 Task: Plan a multi-city trip from Chicago to Miami to San Diego, departing on December 16 and returning on December 23.
Action: Mouse moved to (360, 320)
Screenshot: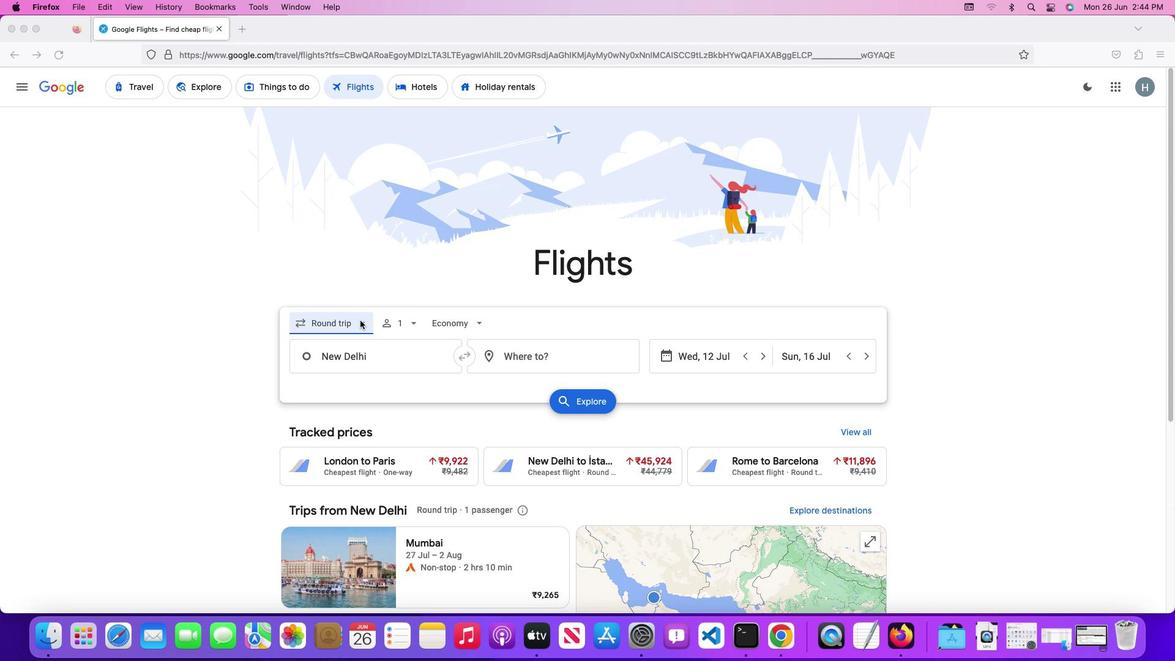 
Action: Mouse pressed left at (360, 320)
Screenshot: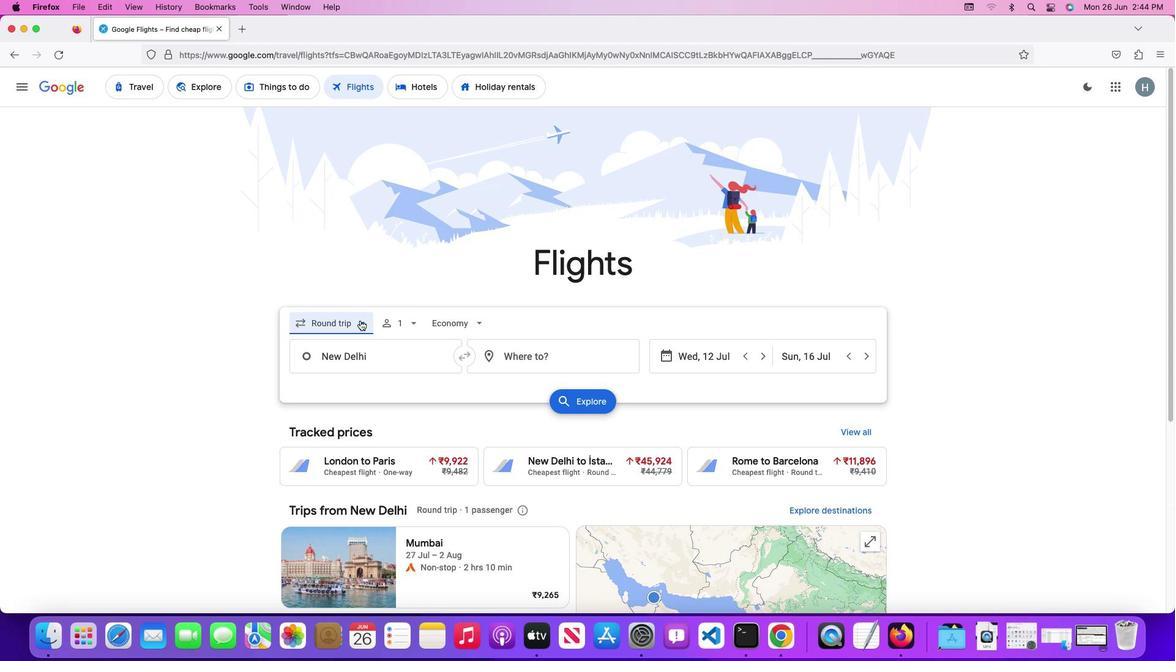 
Action: Mouse pressed left at (360, 320)
Screenshot: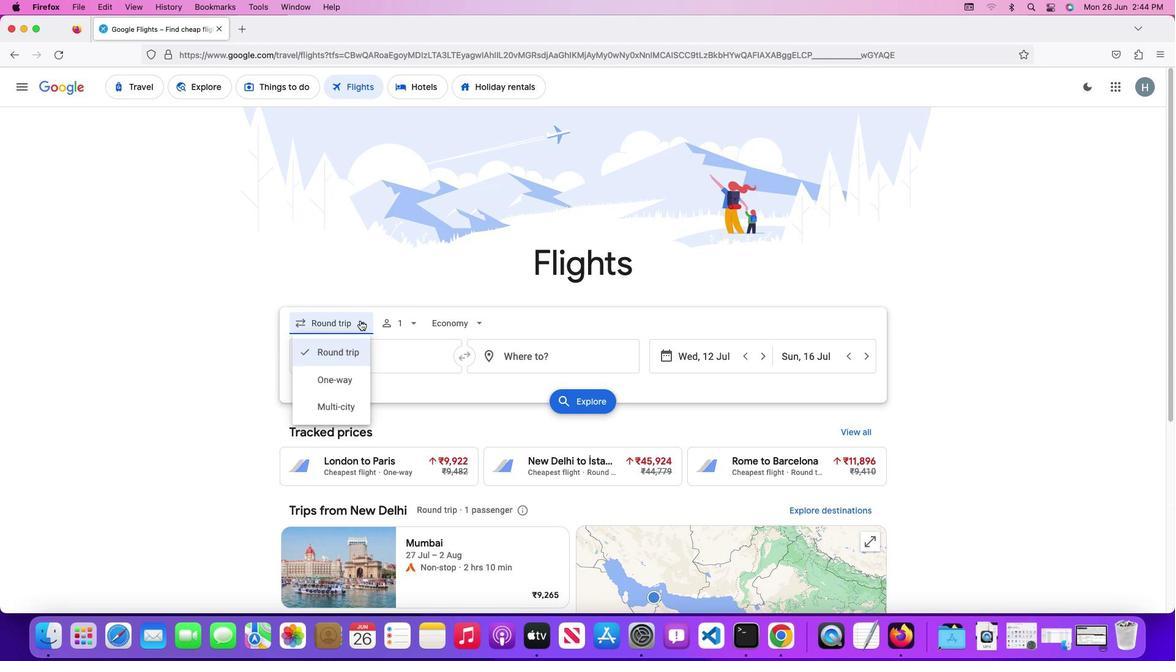 
Action: Mouse moved to (352, 413)
Screenshot: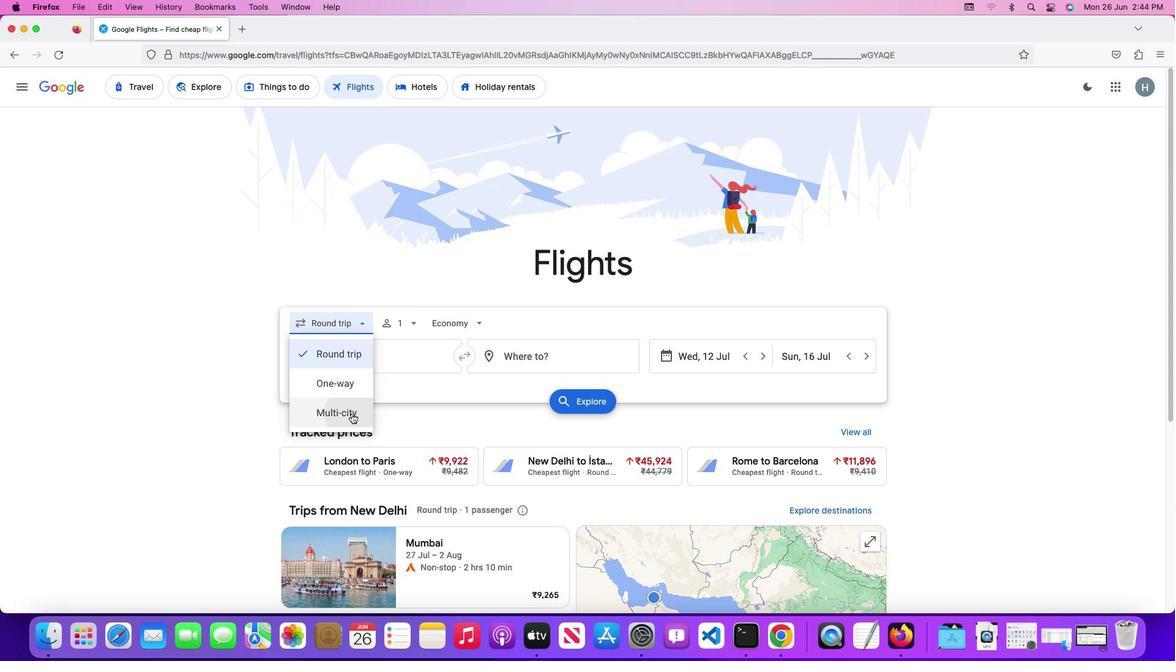 
Action: Mouse pressed left at (352, 413)
Screenshot: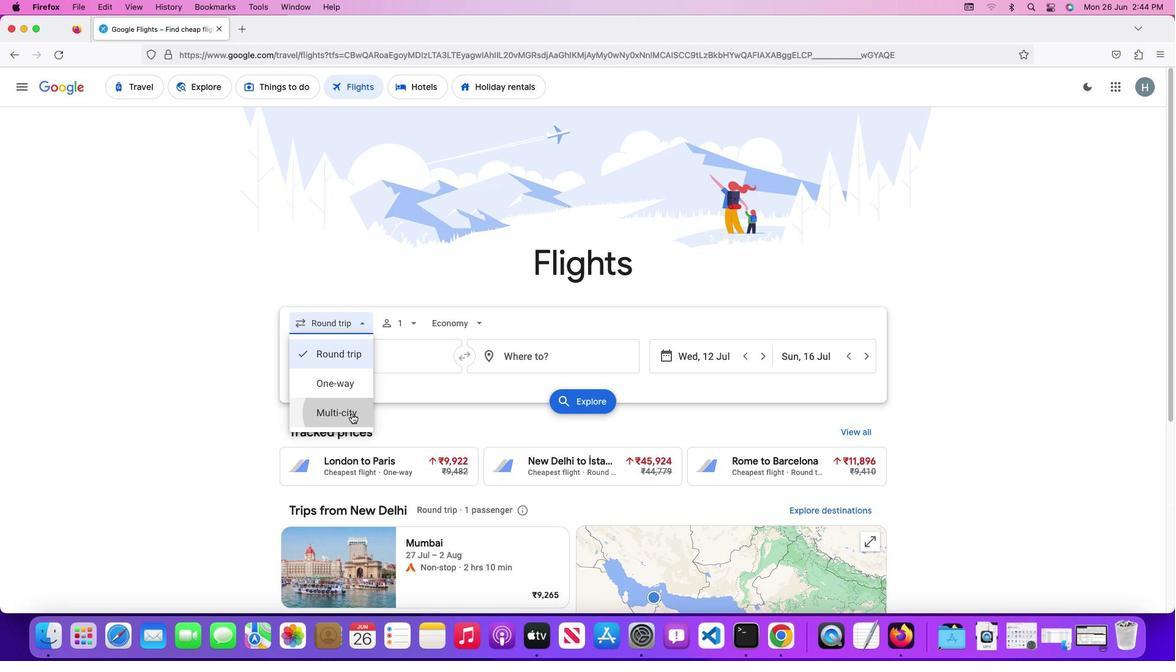 
Action: Mouse moved to (408, 326)
Screenshot: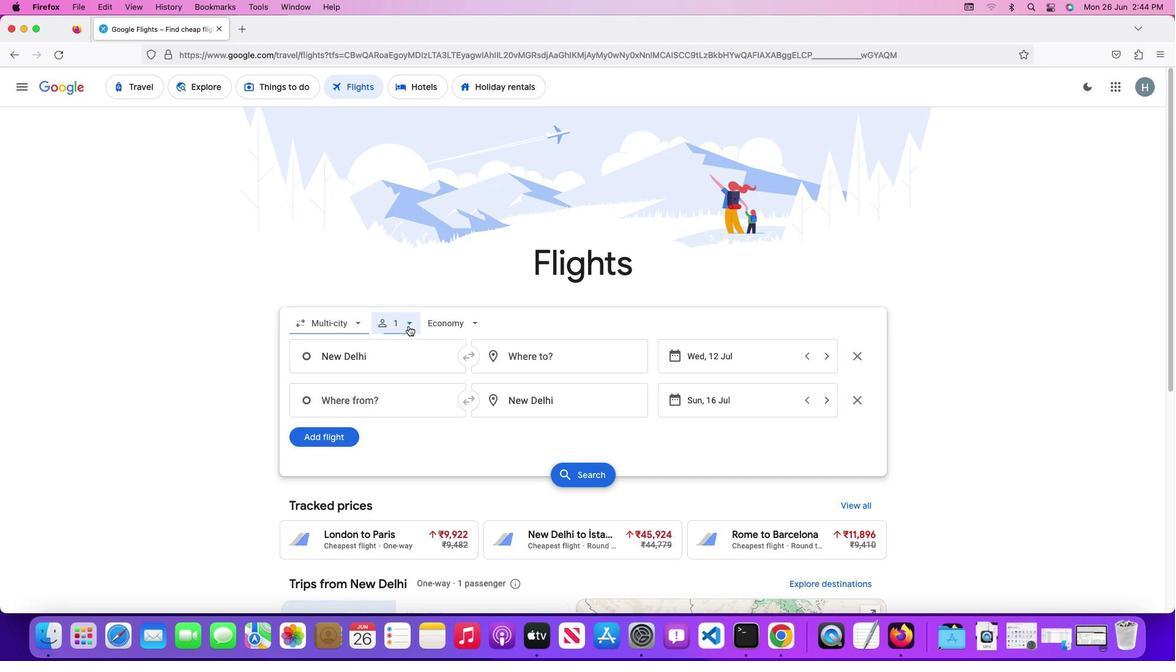 
Action: Mouse pressed left at (408, 326)
Screenshot: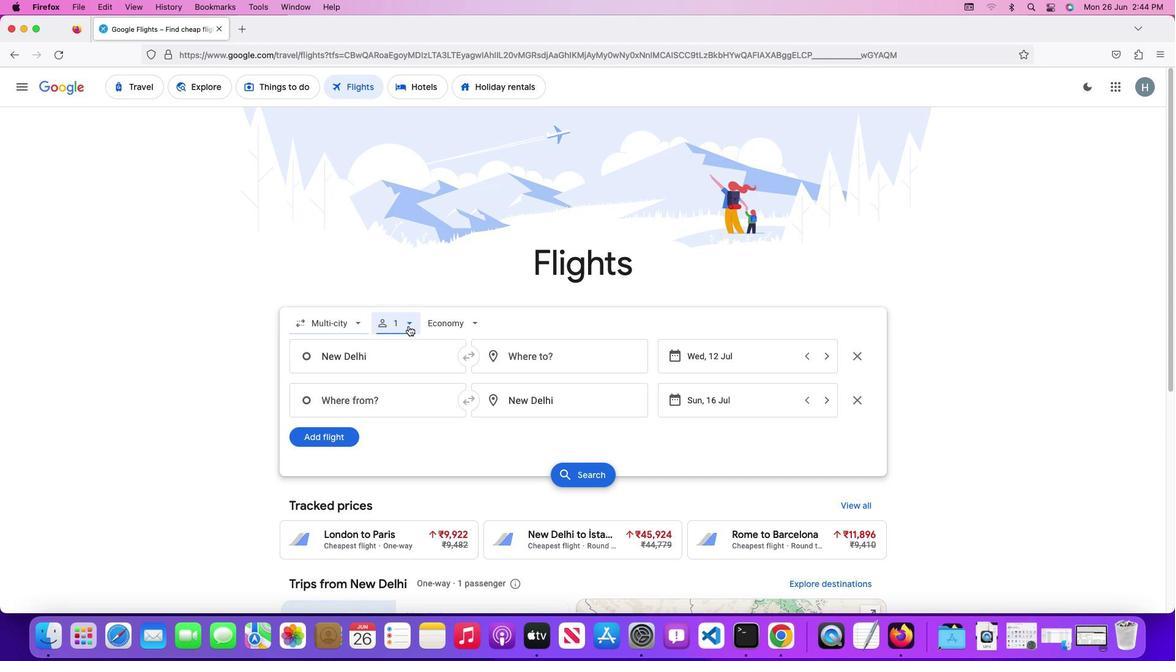 
Action: Mouse moved to (482, 357)
Screenshot: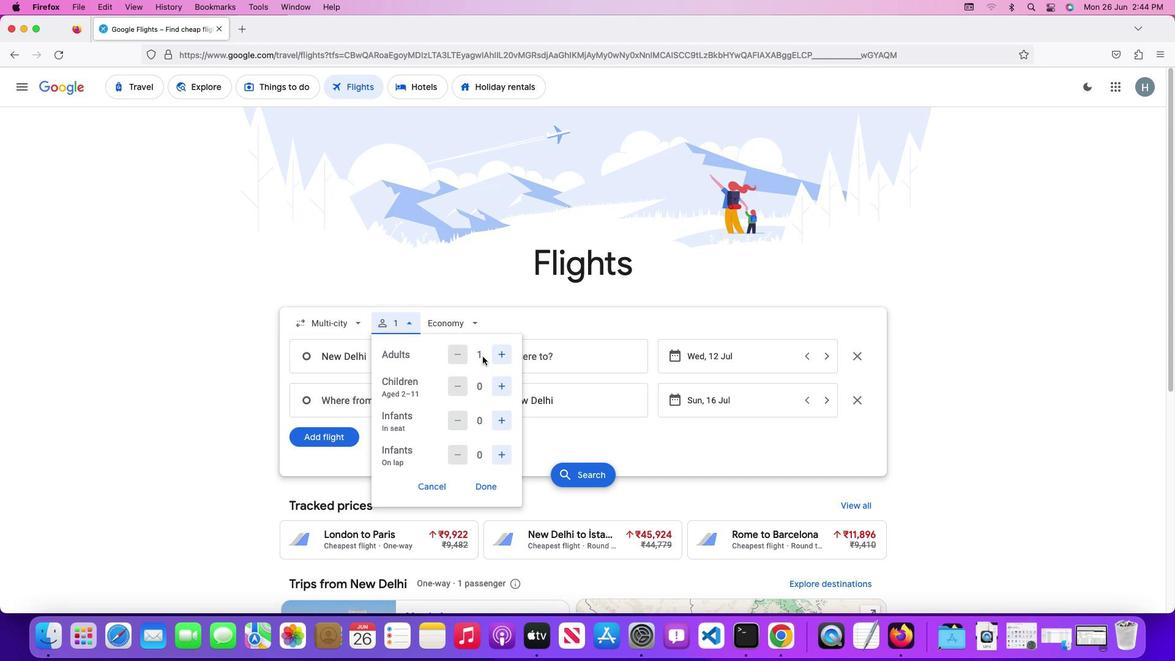 
Action: Mouse pressed left at (482, 357)
Screenshot: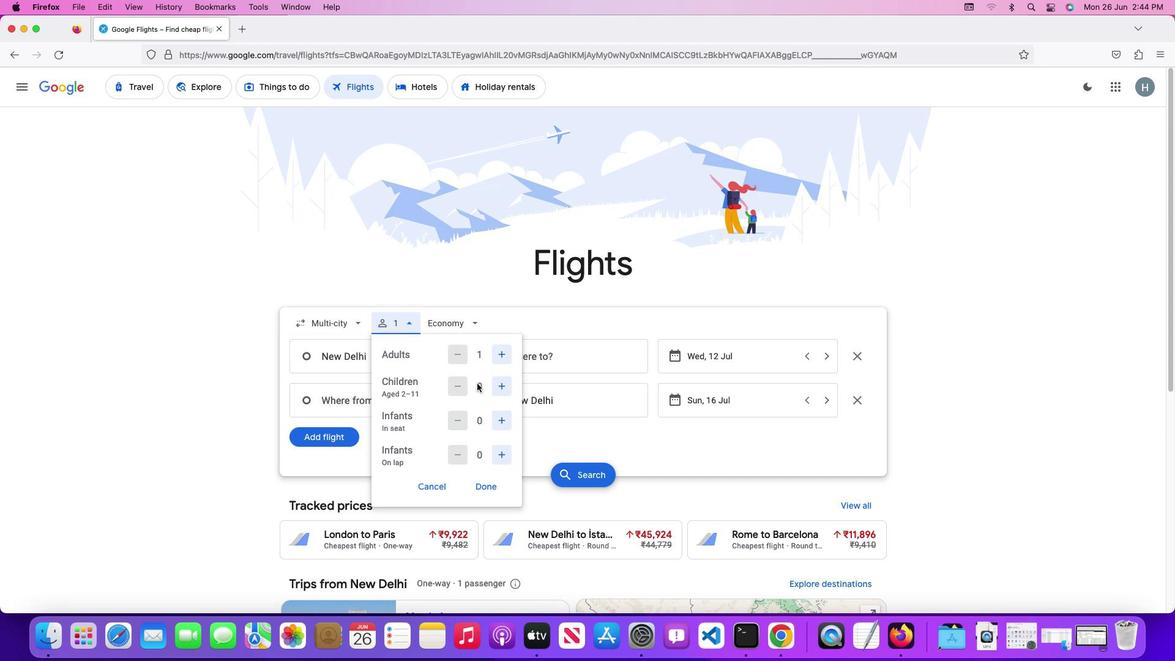 
Action: Mouse moved to (490, 489)
Screenshot: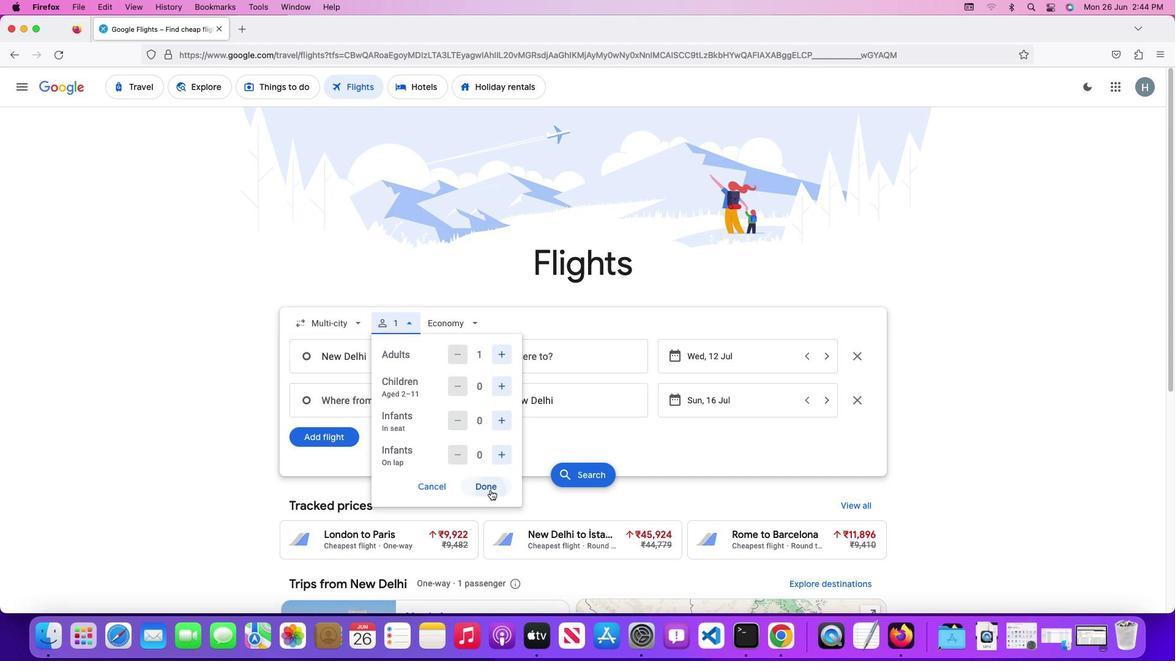
Action: Mouse pressed left at (490, 489)
Screenshot: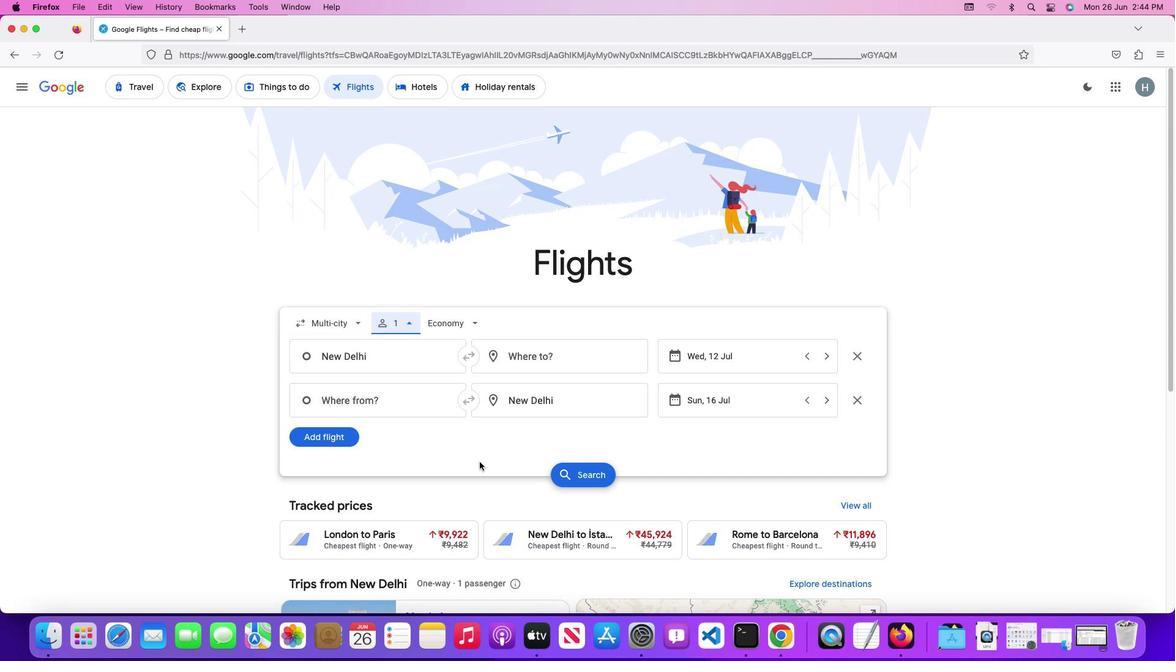 
Action: Mouse moved to (461, 323)
Screenshot: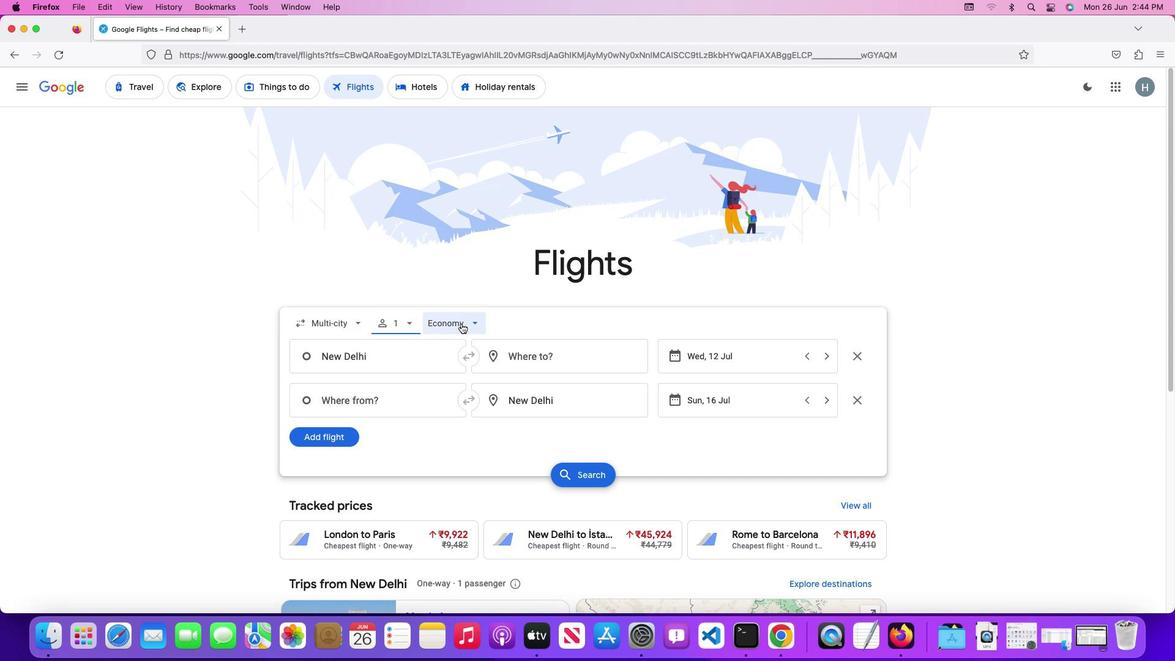 
Action: Mouse pressed left at (461, 323)
Screenshot: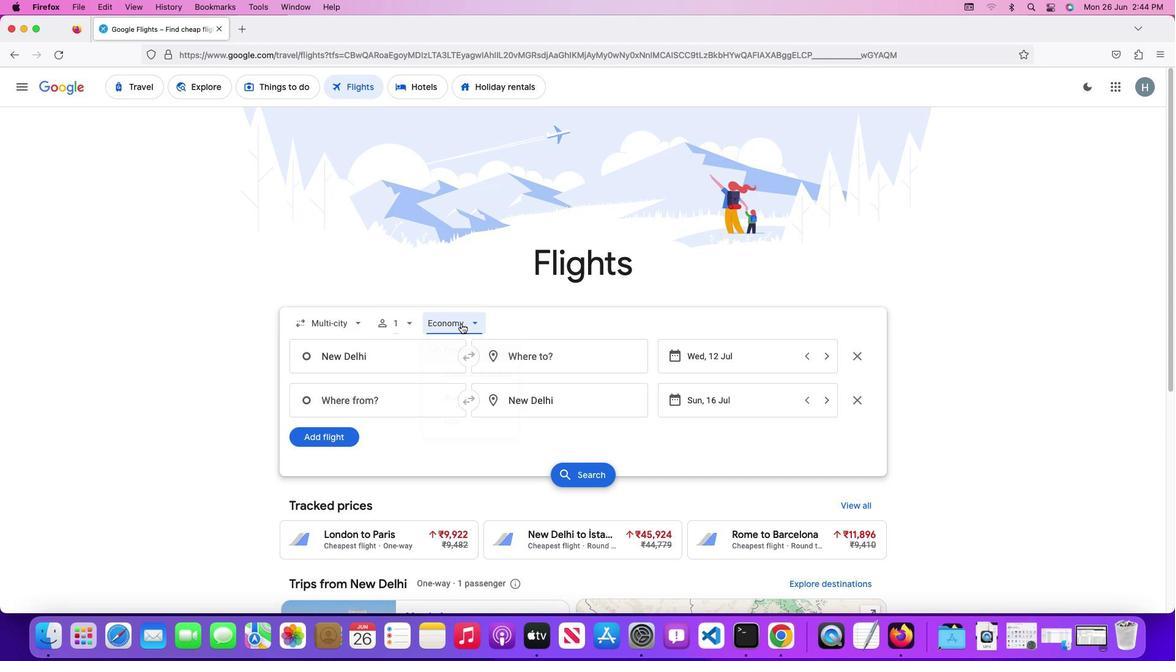 
Action: Mouse moved to (462, 440)
Screenshot: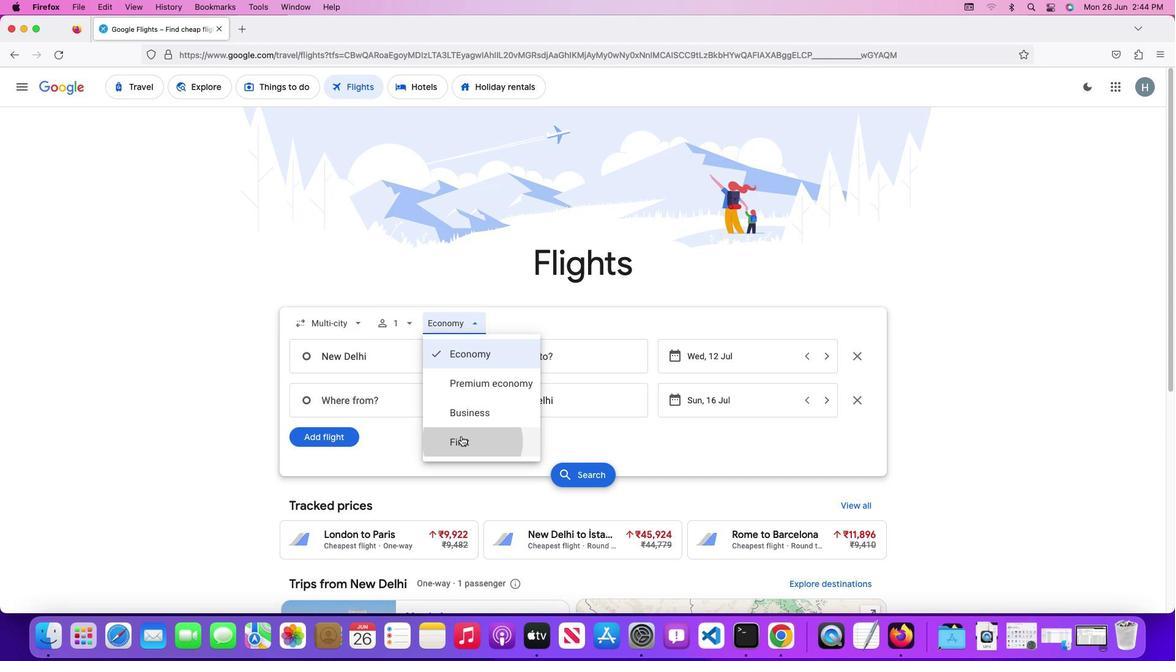 
Action: Mouse pressed left at (462, 440)
Screenshot: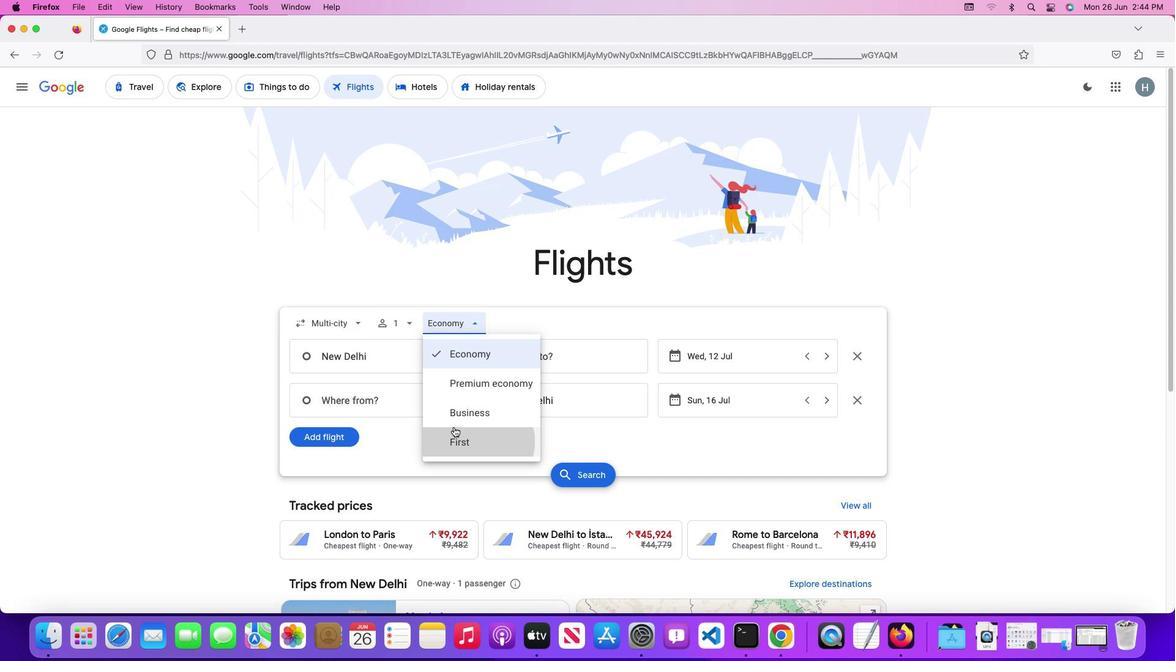 
Action: Mouse moved to (399, 360)
Screenshot: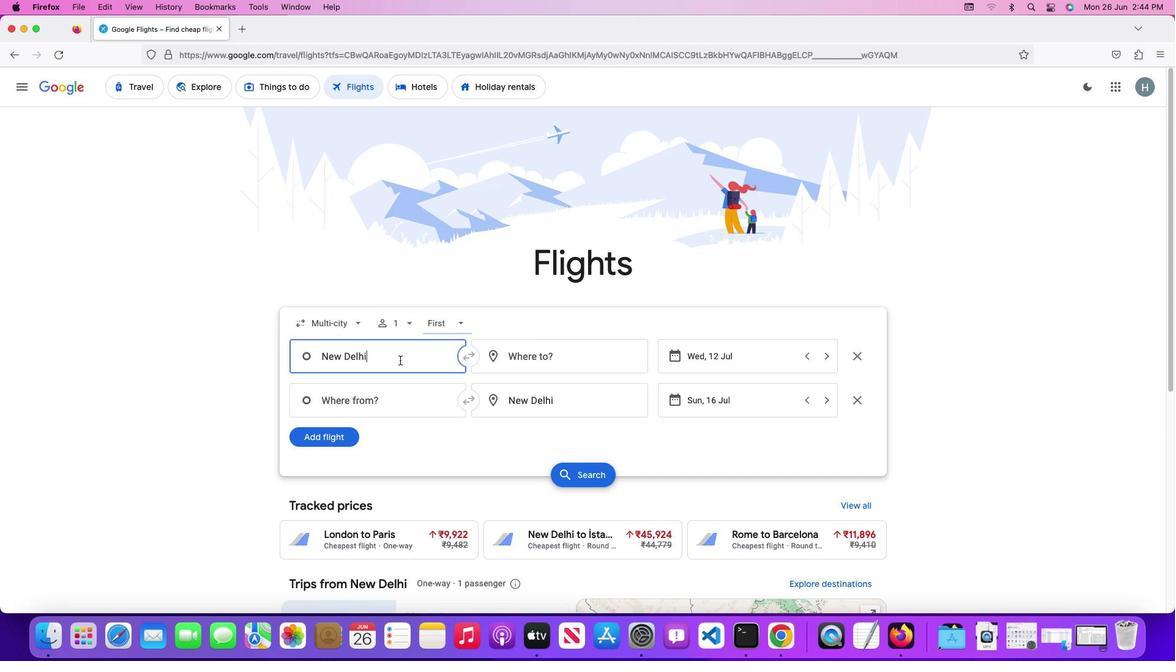 
Action: Mouse pressed left at (399, 360)
Screenshot: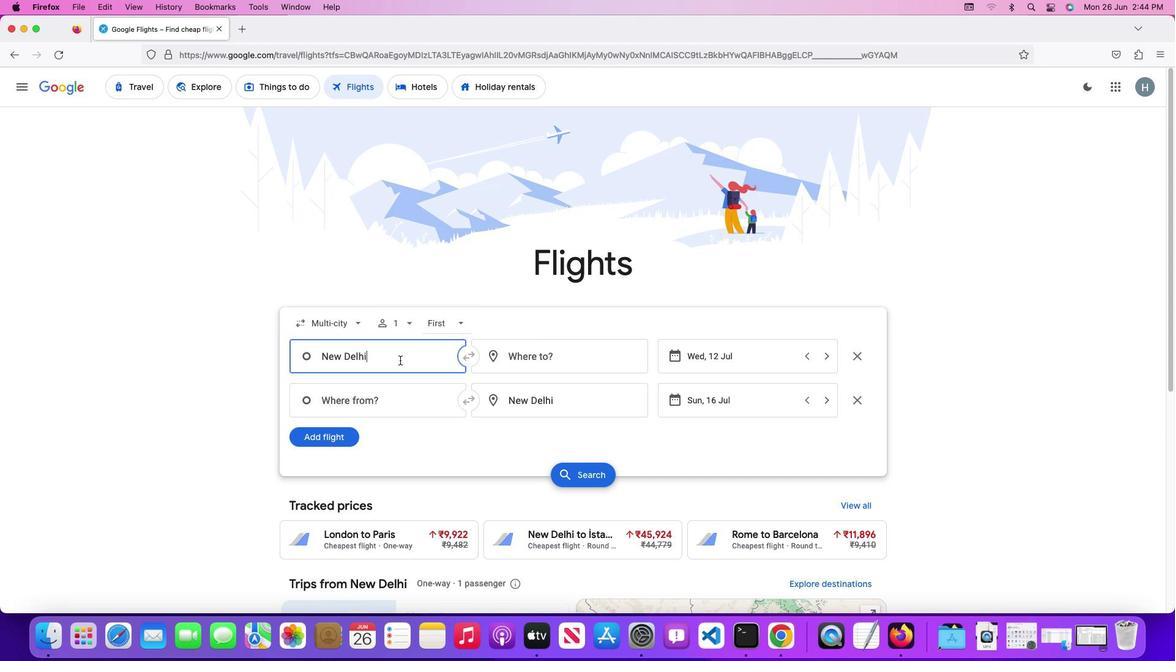 
Action: Key pressed Key.shift'C''h''i''c''a''g''o'
Screenshot: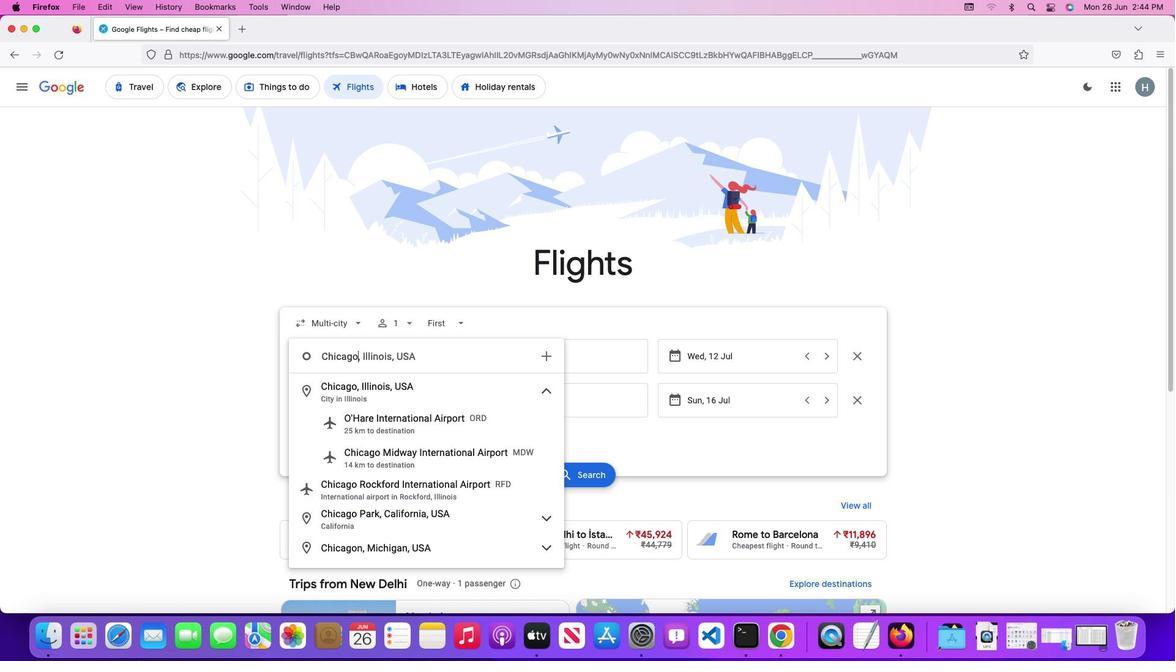 
Action: Mouse moved to (424, 386)
Screenshot: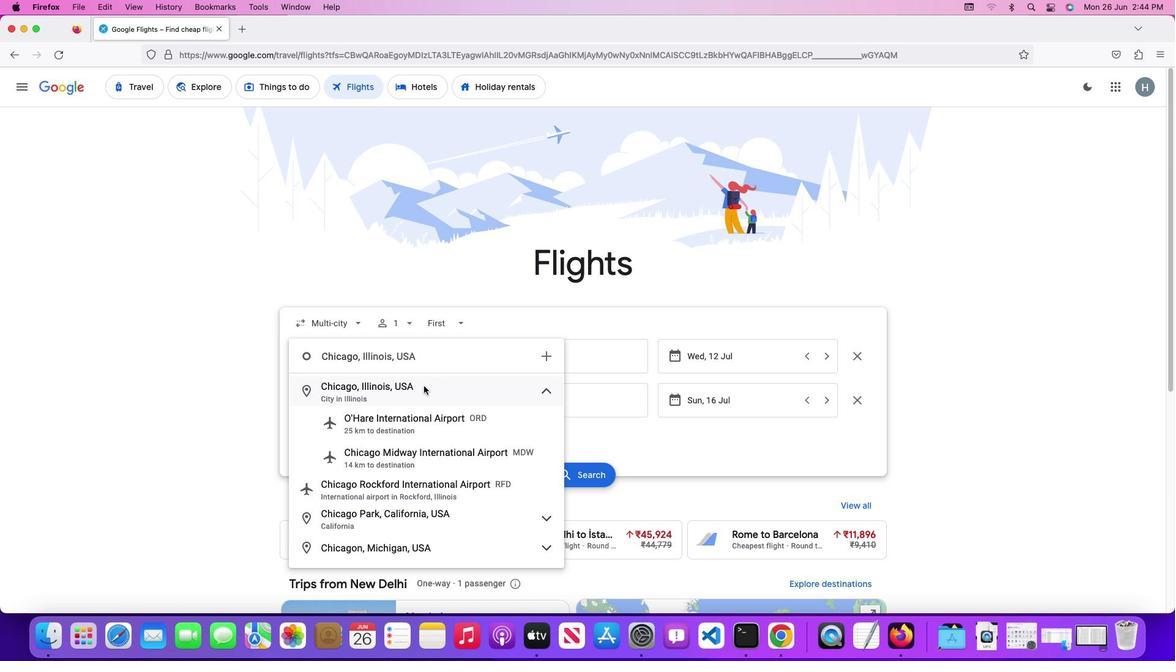 
Action: Mouse pressed left at (424, 386)
Screenshot: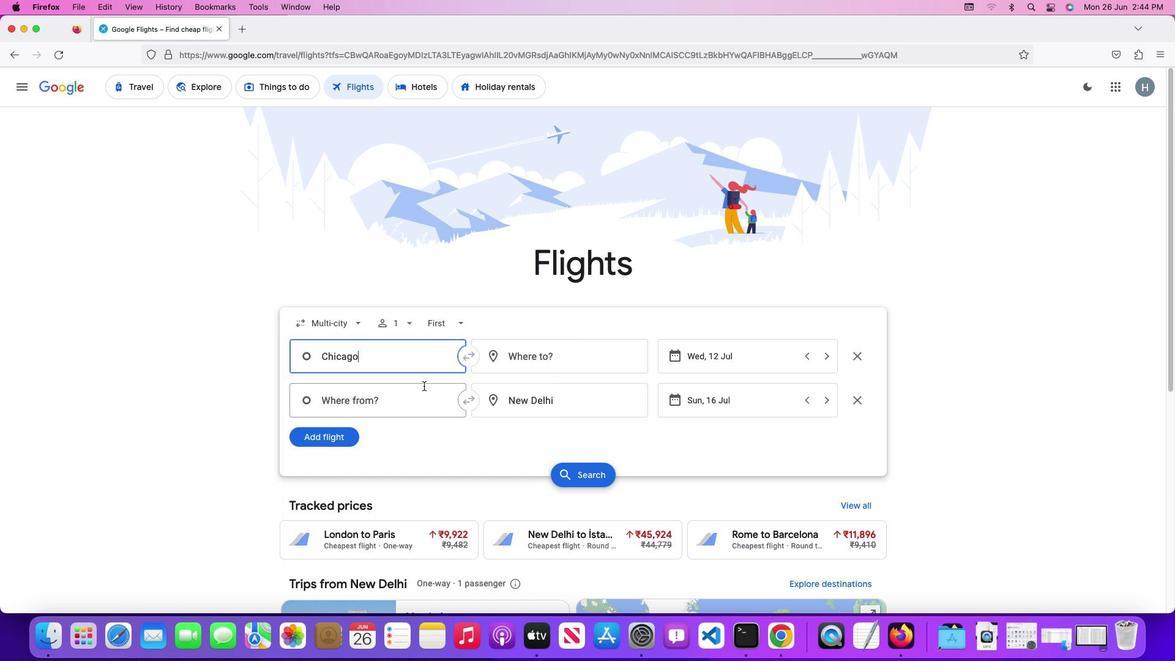 
Action: Mouse moved to (538, 355)
Screenshot: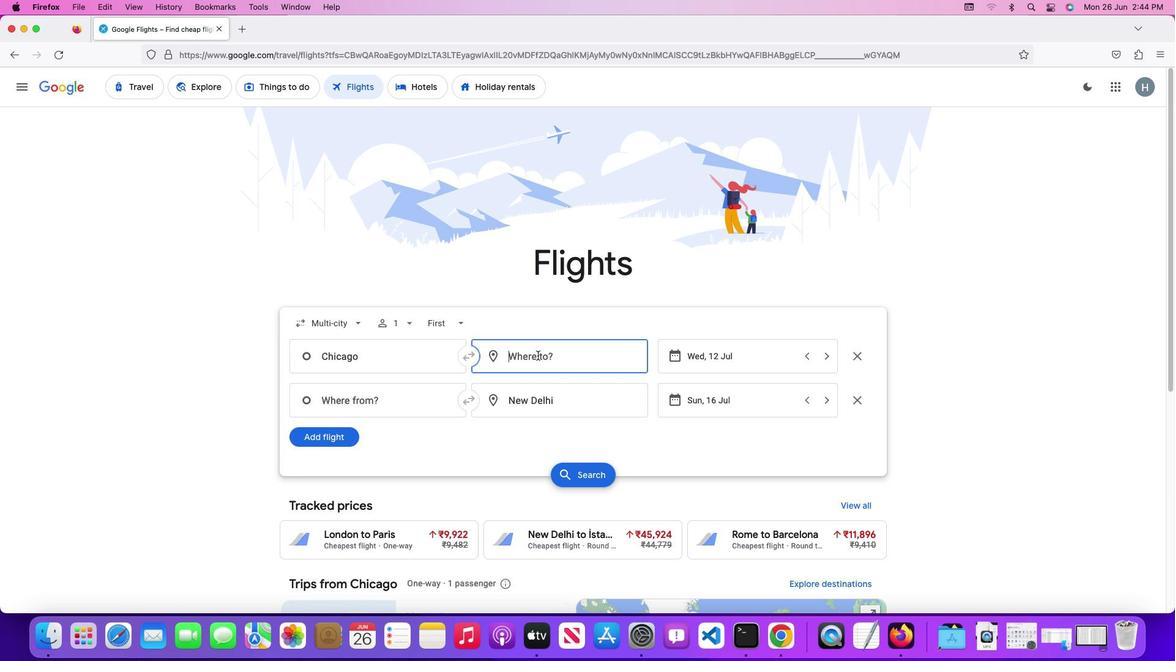 
Action: Mouse pressed left at (538, 355)
Screenshot: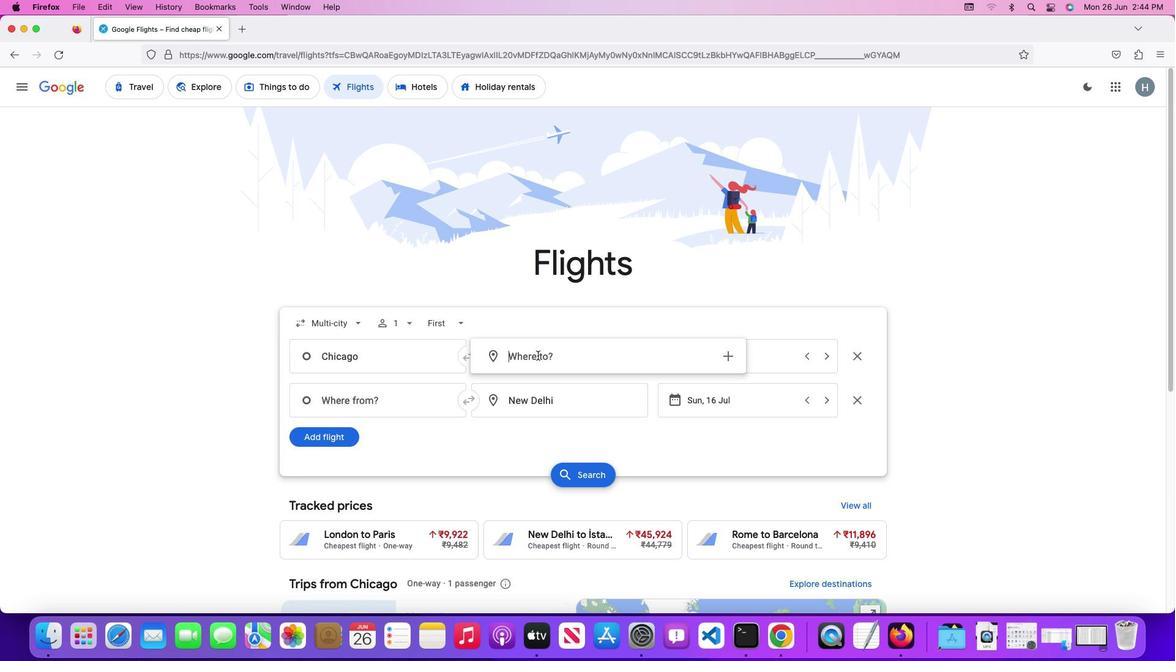 
Action: Mouse moved to (538, 355)
Screenshot: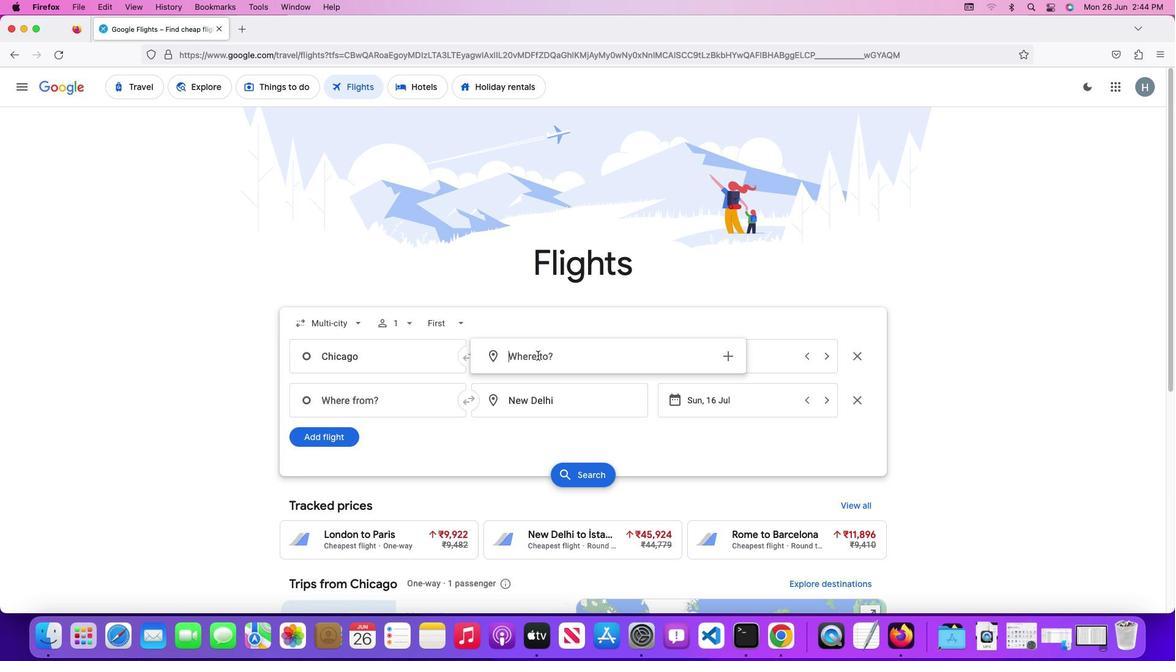 
Action: Key pressed Key.shift'M''i''a''m''i'
Screenshot: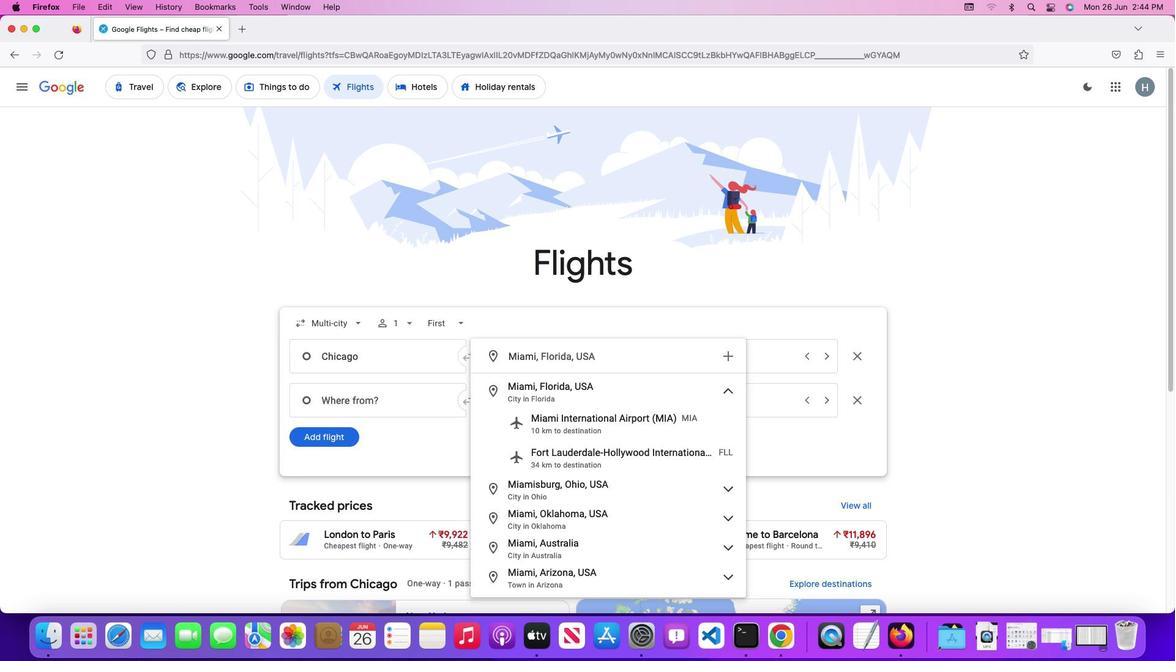
Action: Mouse moved to (568, 396)
Screenshot: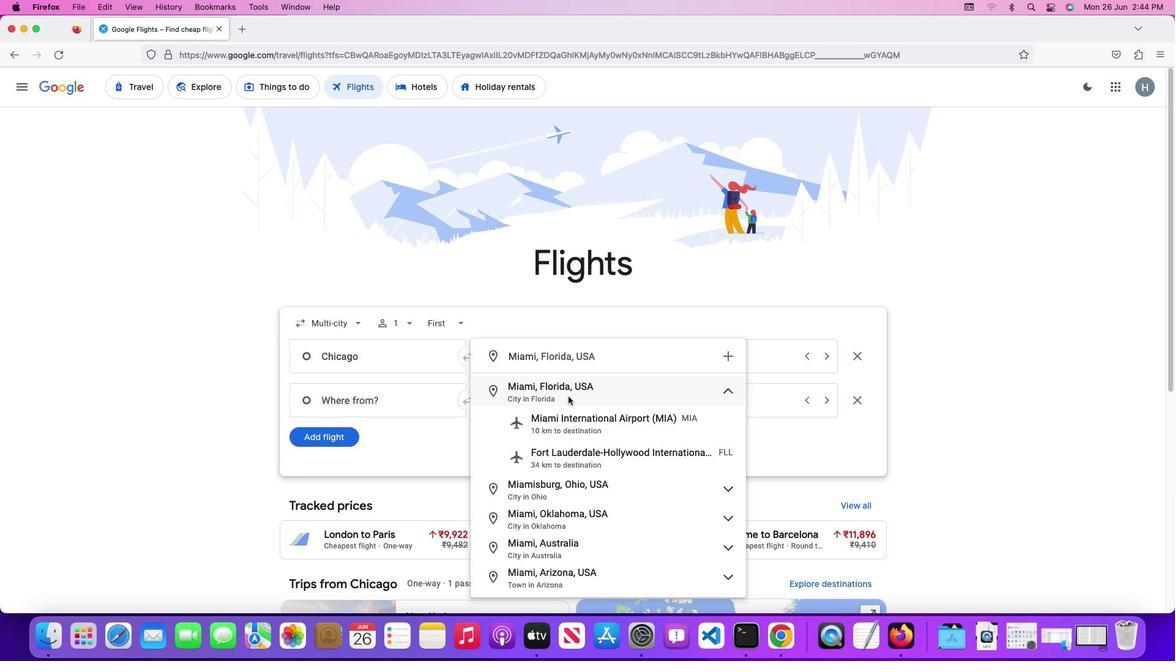 
Action: Mouse pressed left at (568, 396)
Screenshot: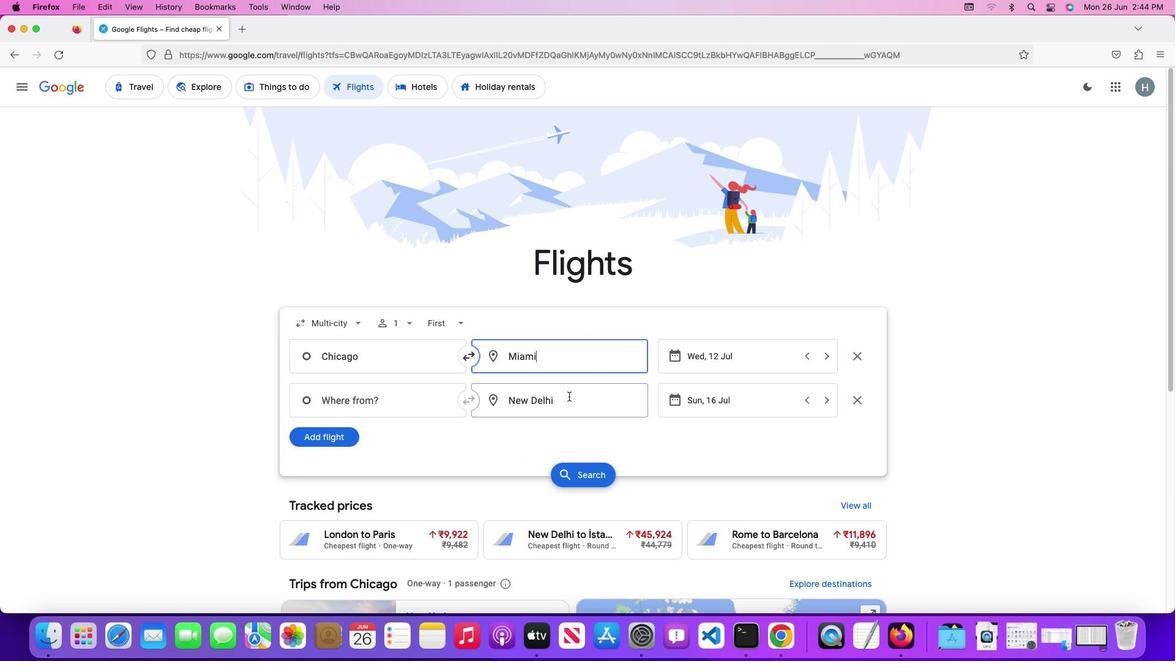 
Action: Mouse moved to (769, 361)
Screenshot: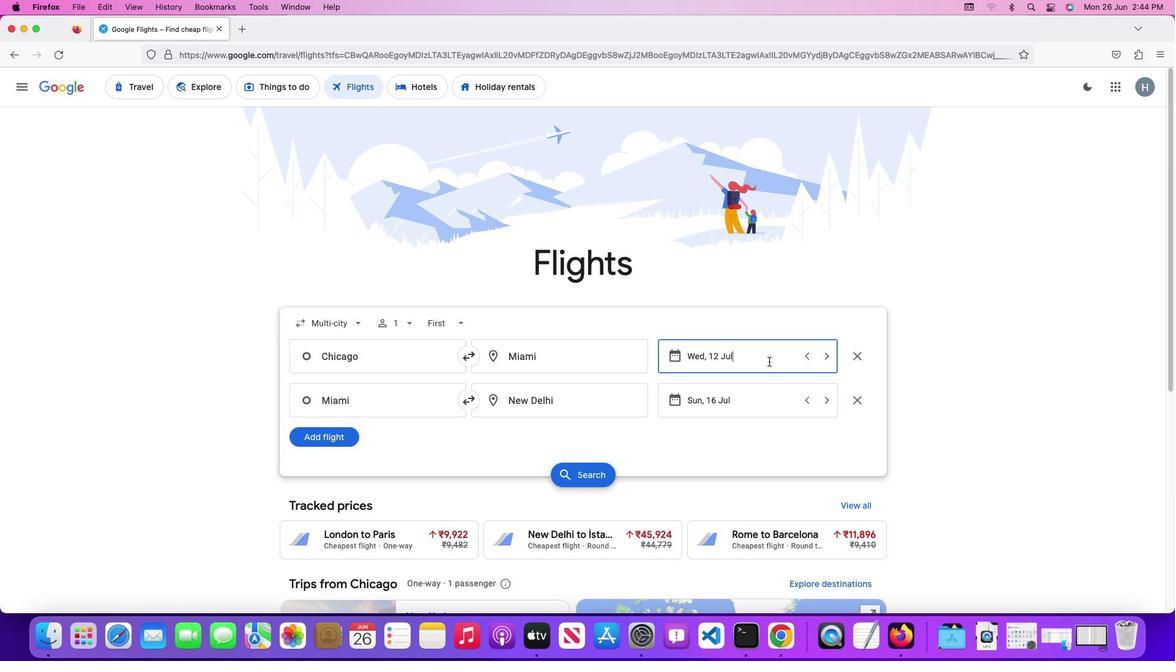 
Action: Mouse pressed left at (769, 361)
Screenshot: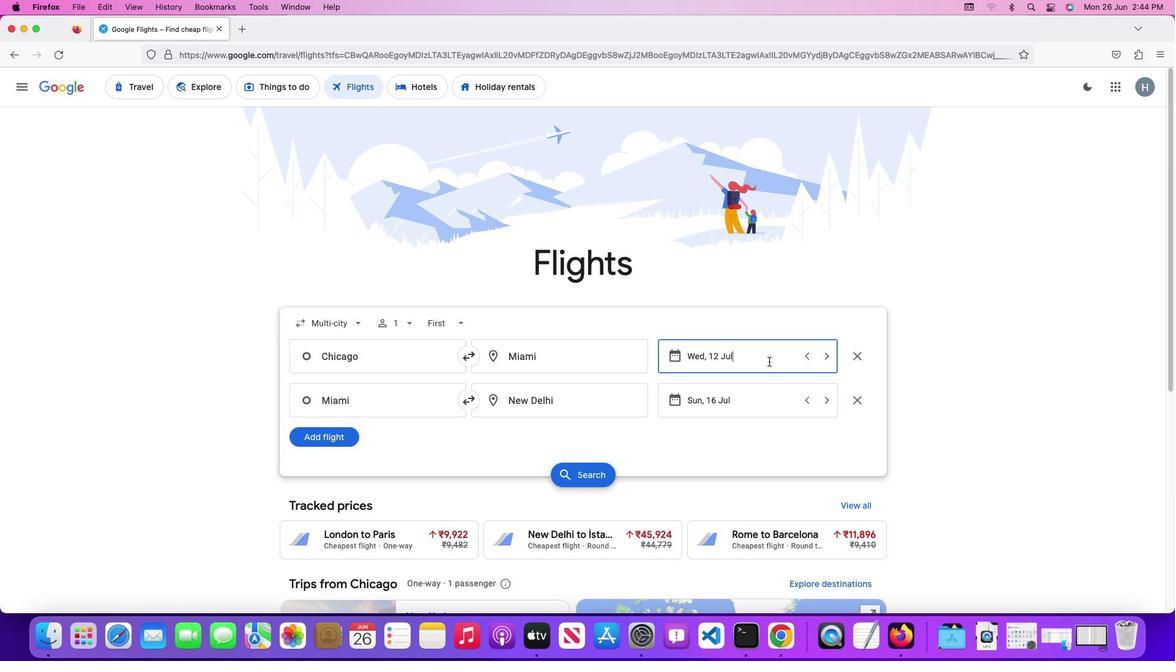 
Action: Mouse moved to (847, 441)
Screenshot: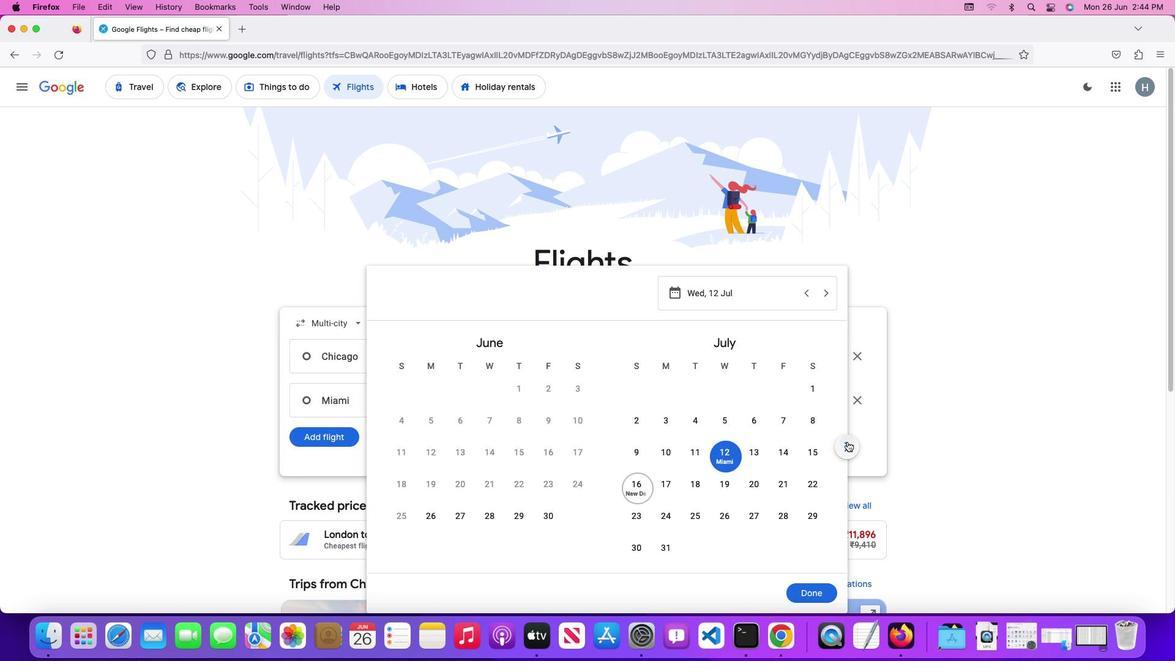 
Action: Mouse pressed left at (847, 441)
Screenshot: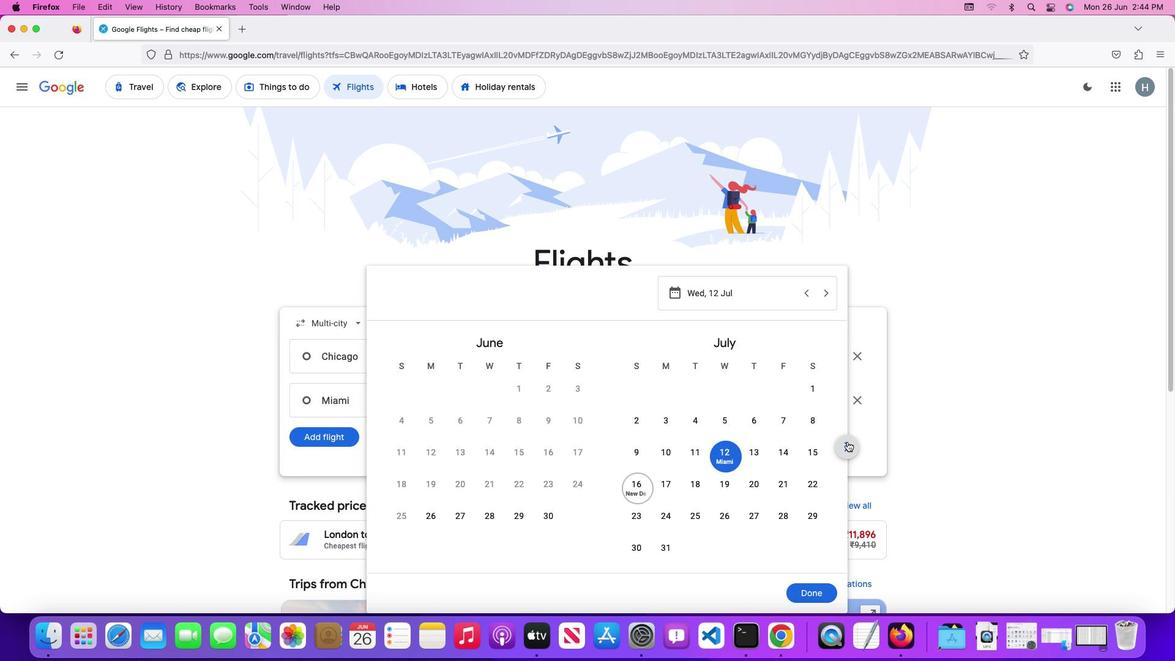 
Action: Mouse pressed left at (847, 441)
Screenshot: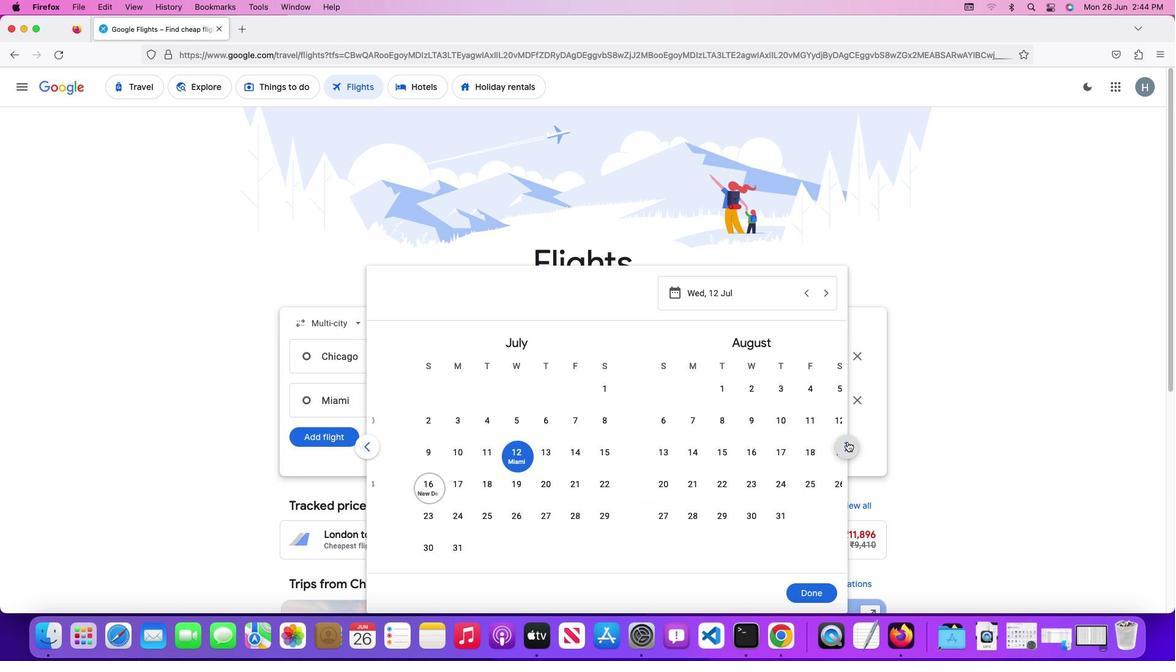 
Action: Mouse pressed left at (847, 441)
Screenshot: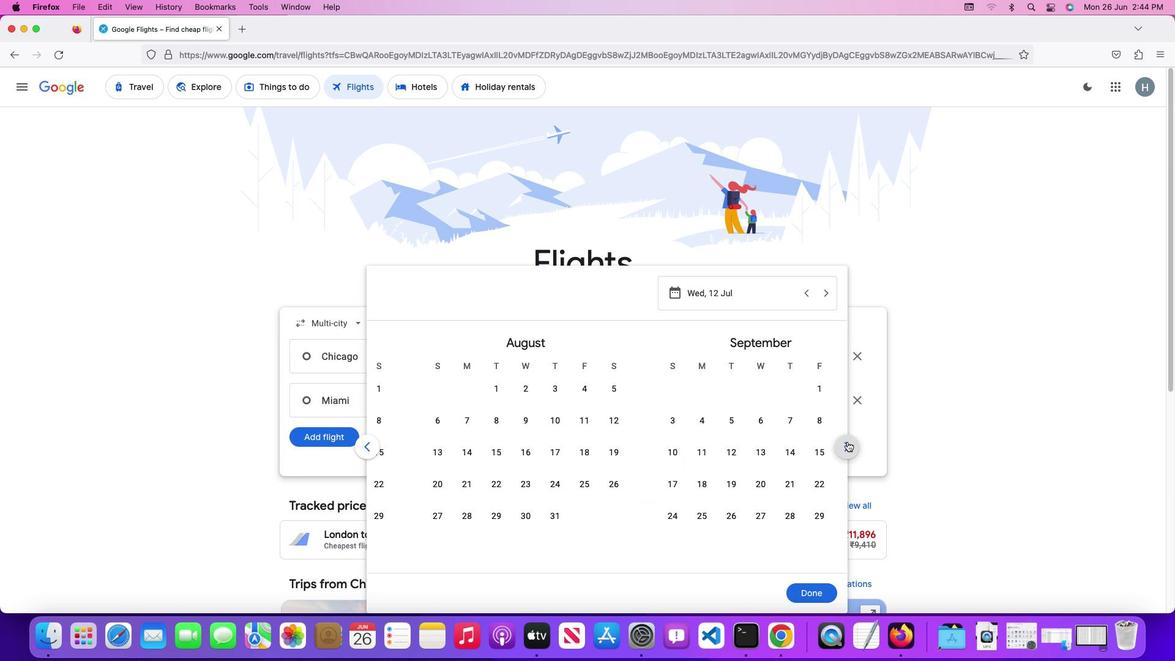 
Action: Mouse pressed left at (847, 441)
Screenshot: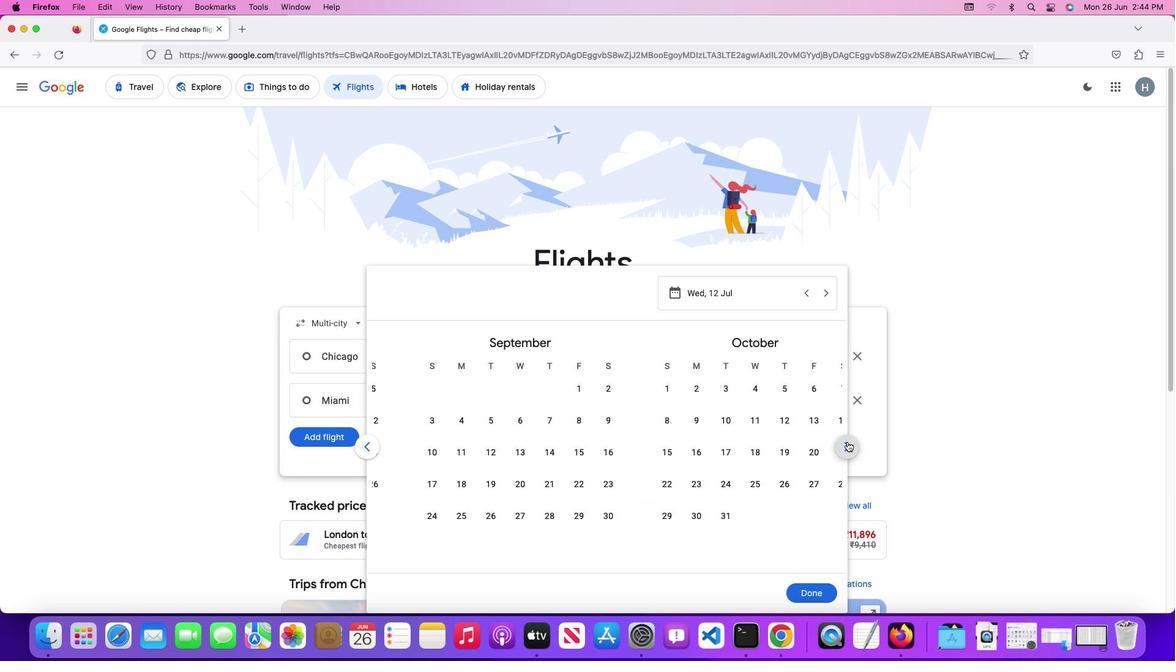 
Action: Mouse pressed left at (847, 441)
Screenshot: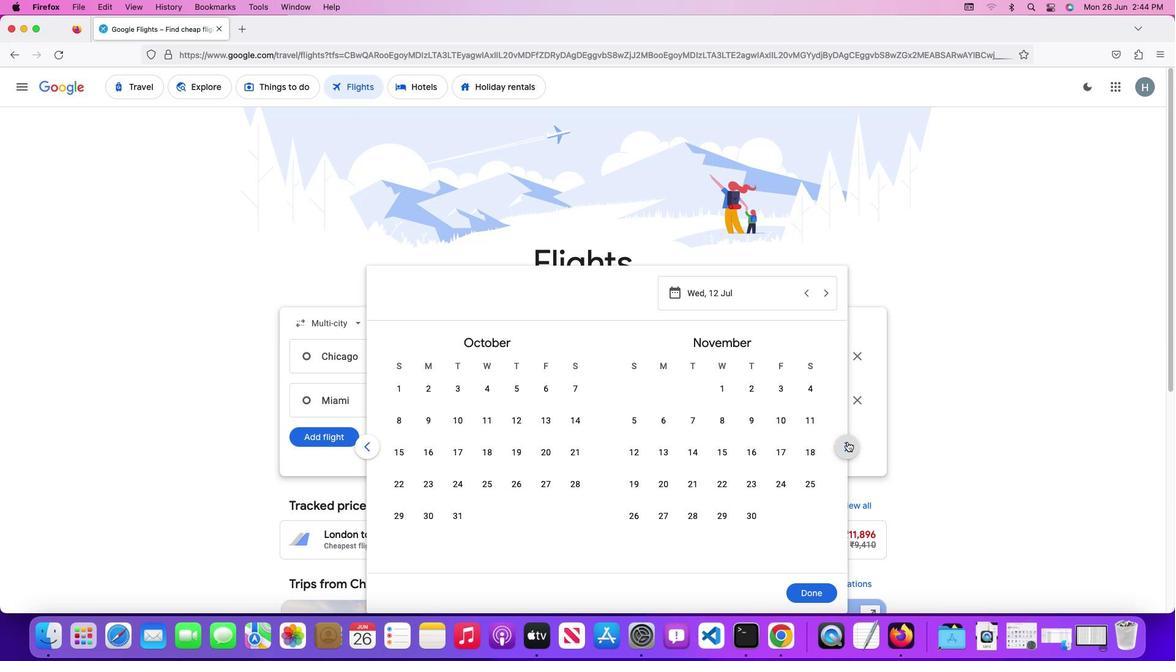 
Action: Mouse moved to (826, 454)
Screenshot: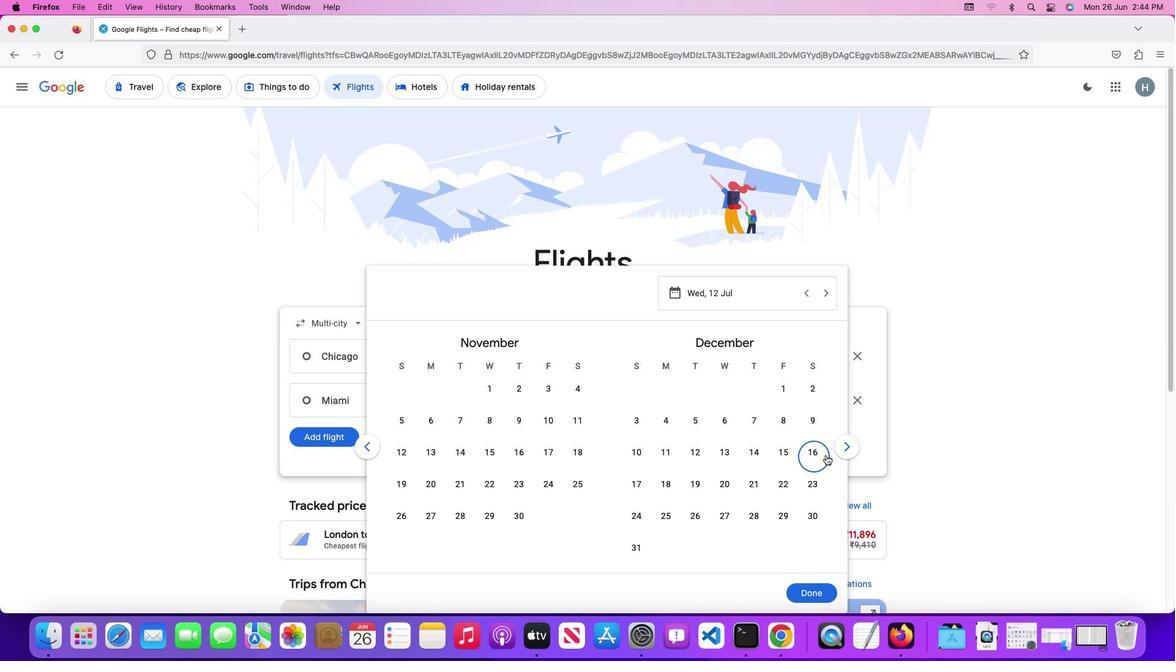 
Action: Mouse pressed left at (826, 454)
Screenshot: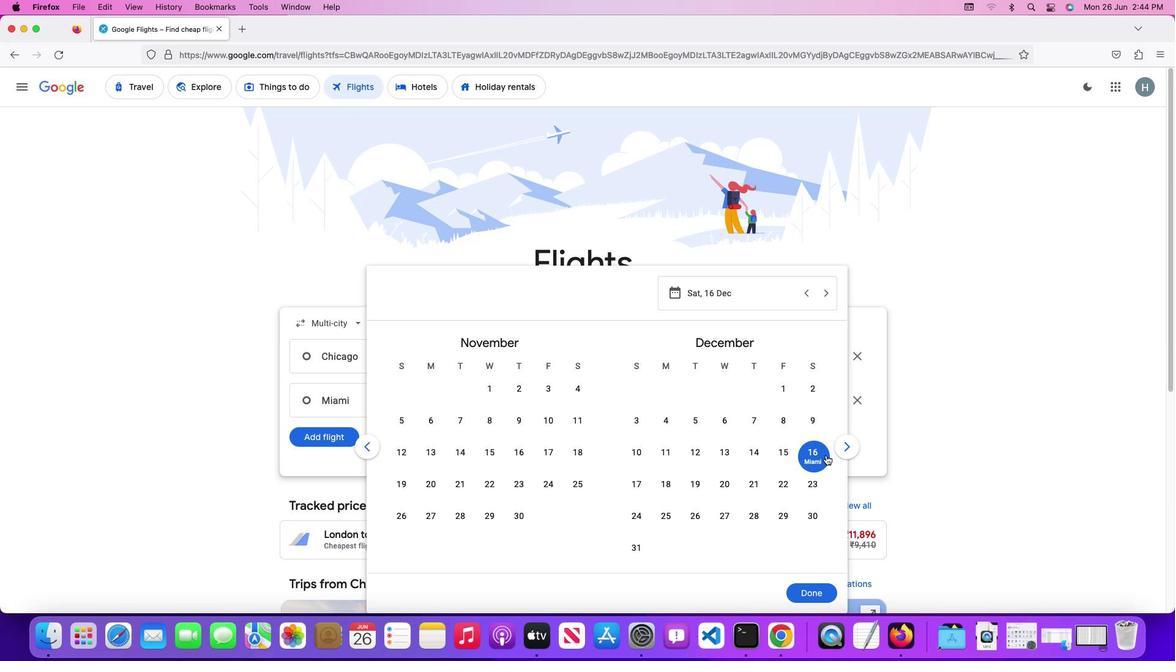 
Action: Mouse moved to (807, 593)
Screenshot: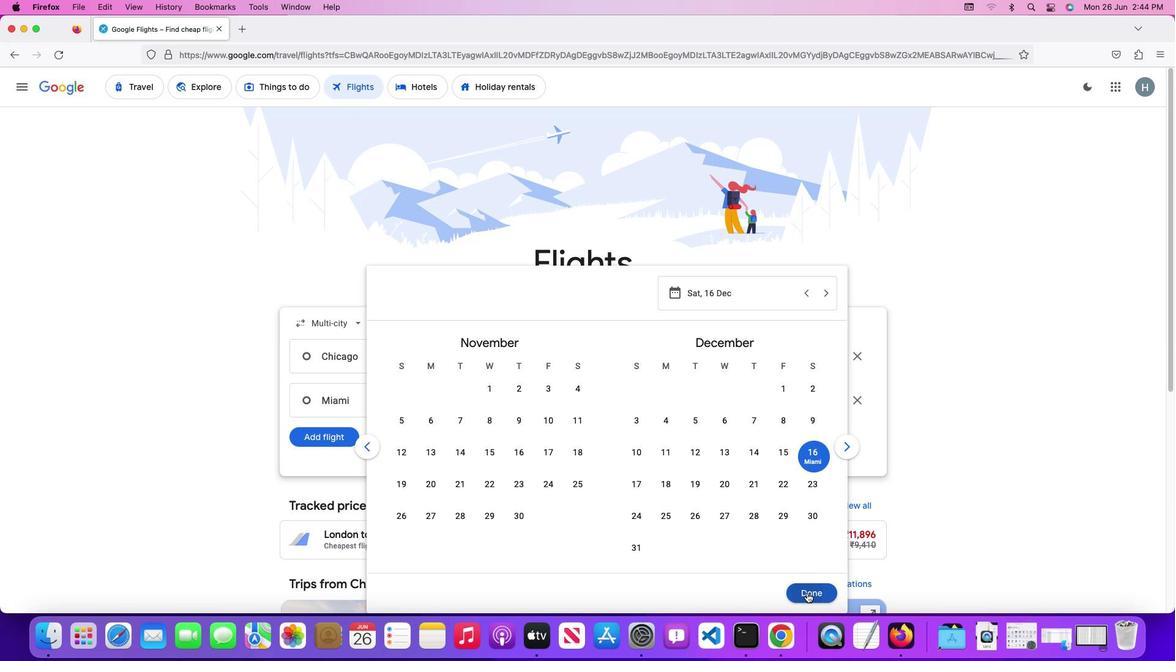 
Action: Mouse pressed left at (807, 593)
Screenshot: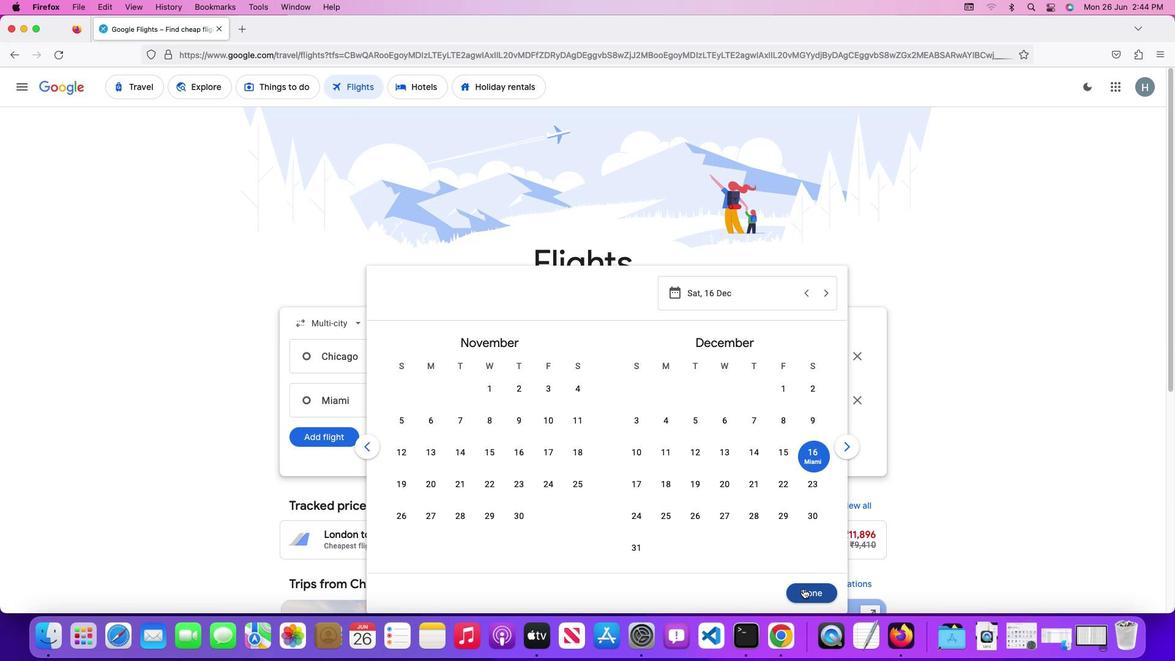 
Action: Mouse moved to (429, 402)
Screenshot: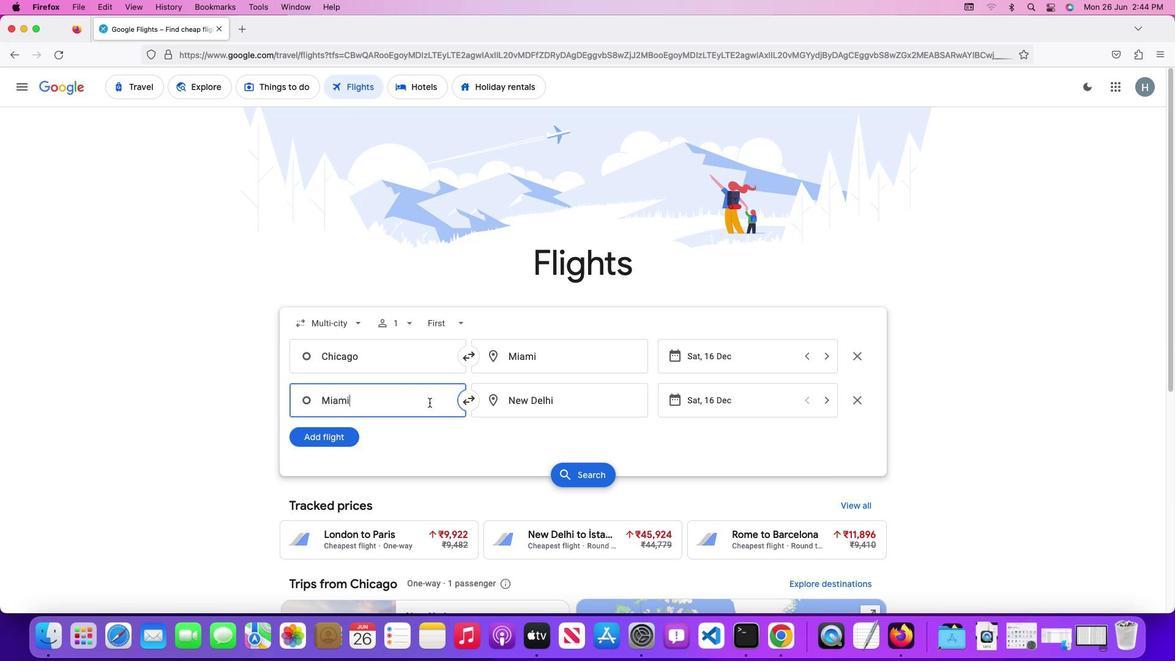 
Action: Mouse pressed left at (429, 402)
Screenshot: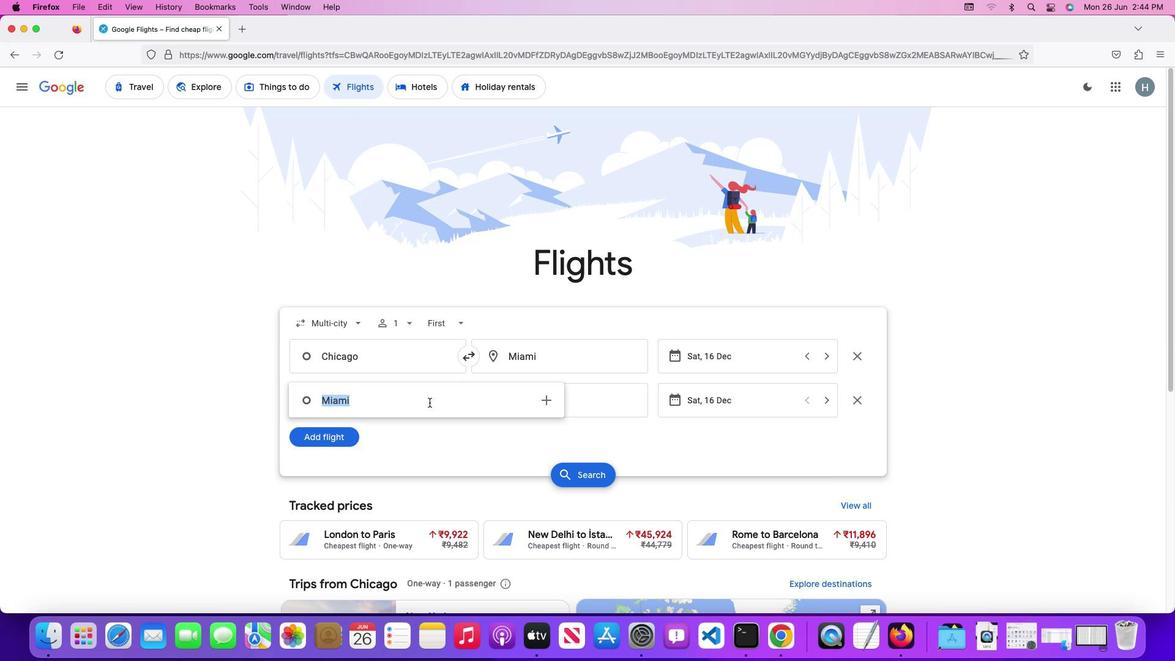 
Action: Key pressed Key.shift'M''i''a''m''i'
Screenshot: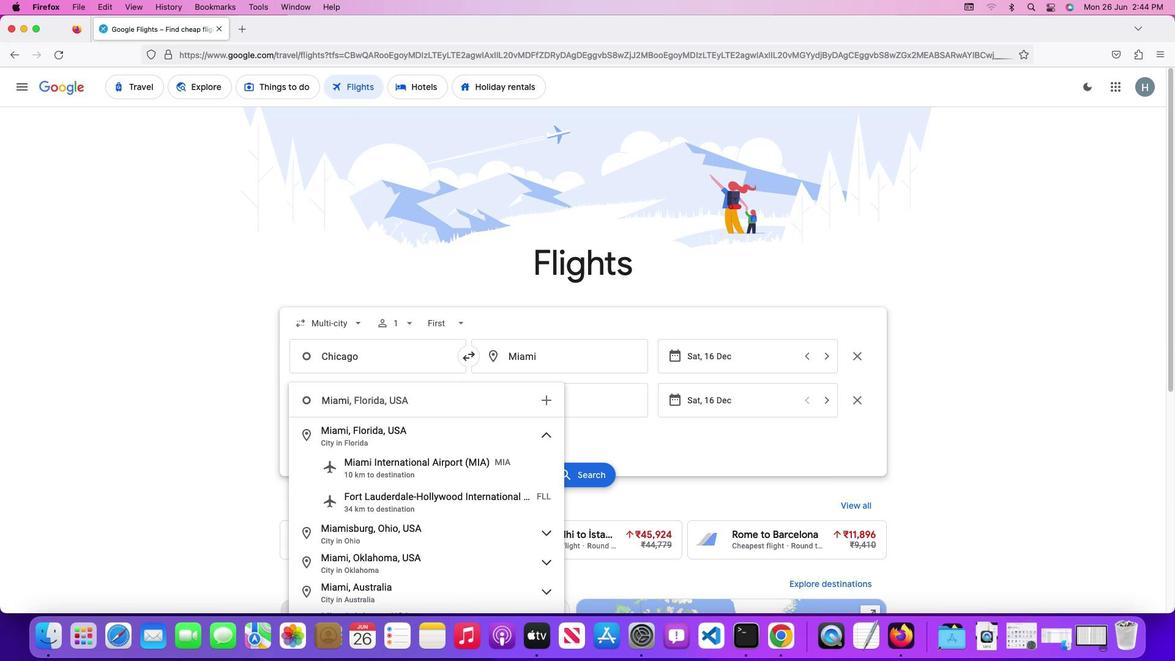 
Action: Mouse moved to (429, 445)
Screenshot: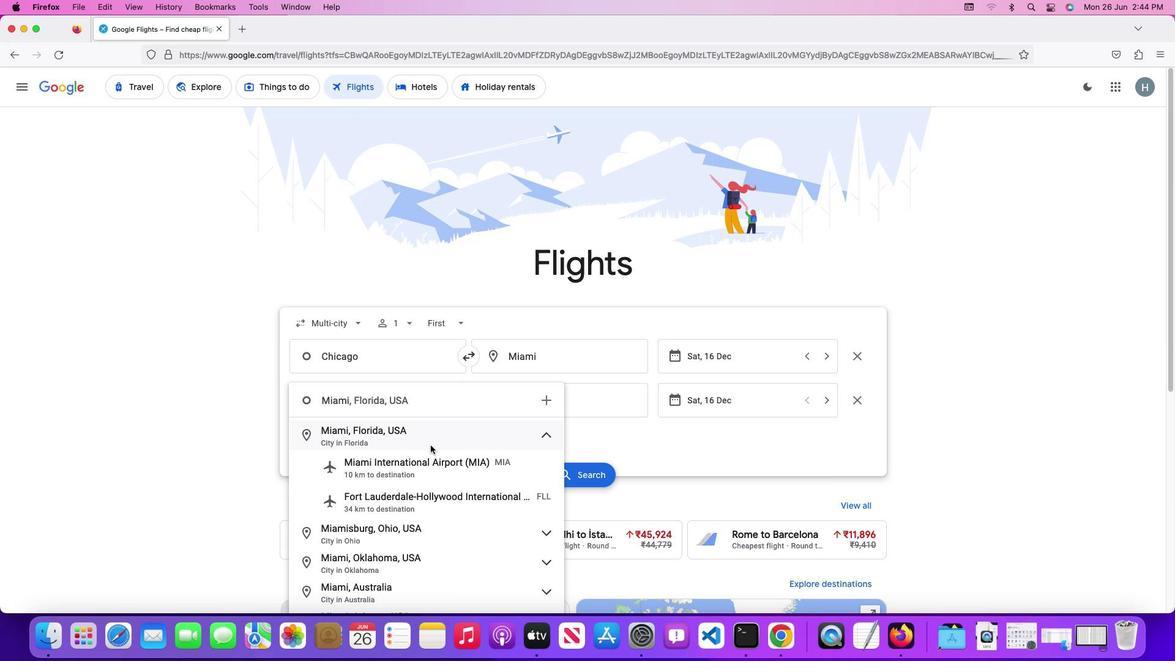 
Action: Mouse pressed left at (429, 445)
Screenshot: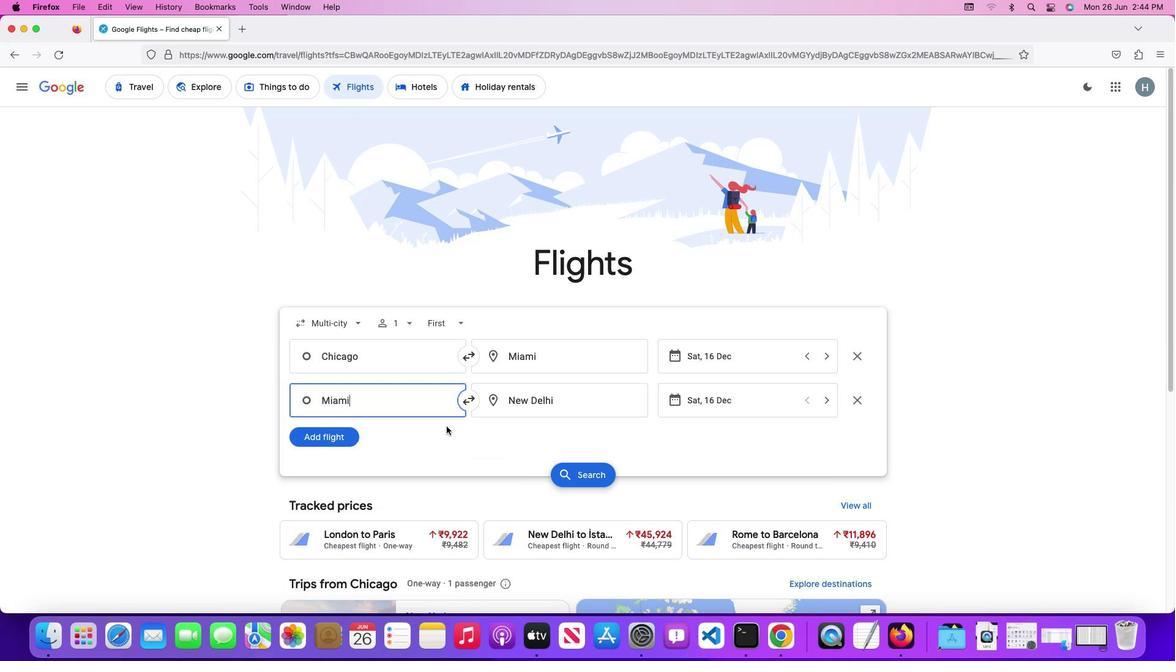 
Action: Mouse moved to (523, 390)
Screenshot: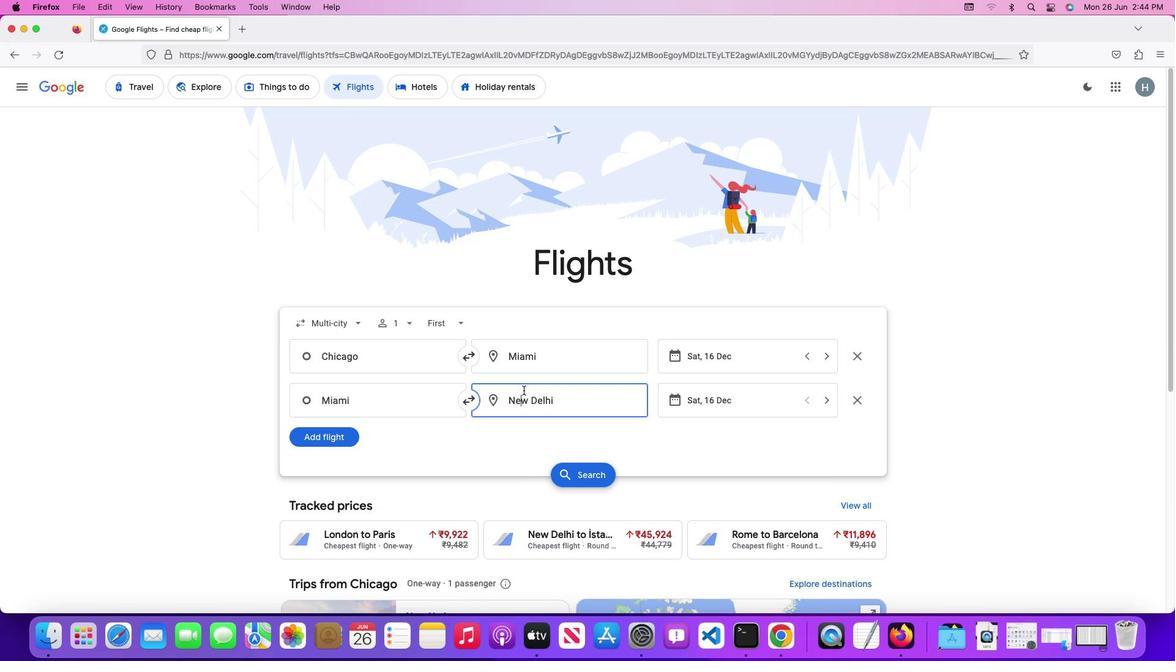 
Action: Mouse pressed left at (523, 390)
Screenshot: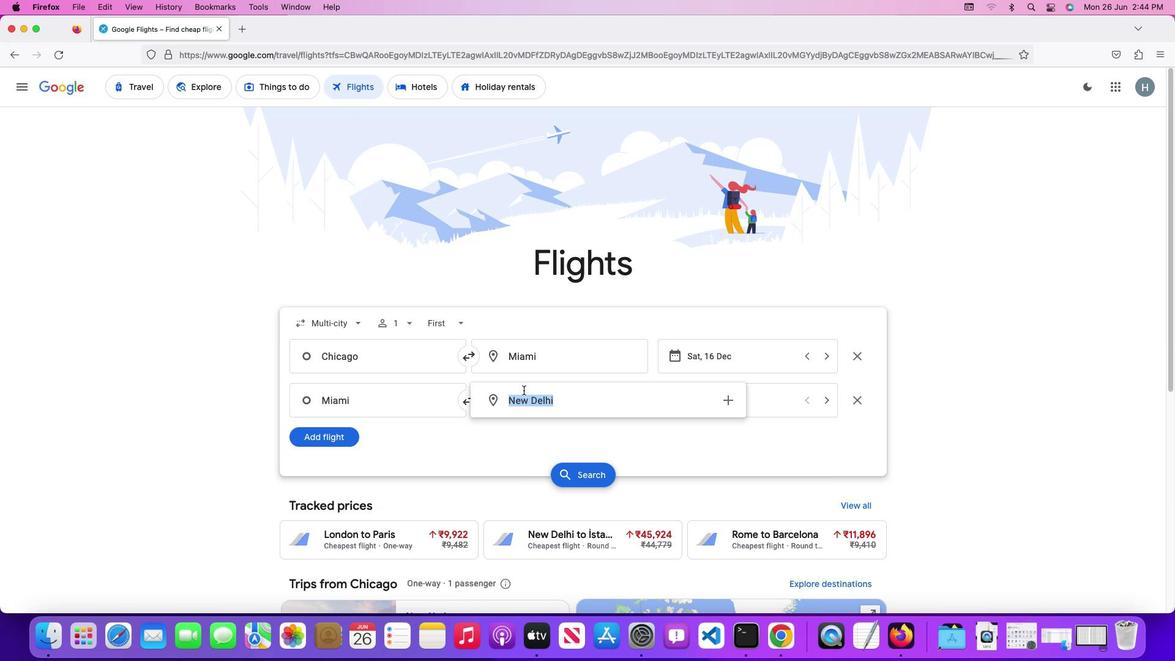 
Action: Mouse moved to (523, 390)
Screenshot: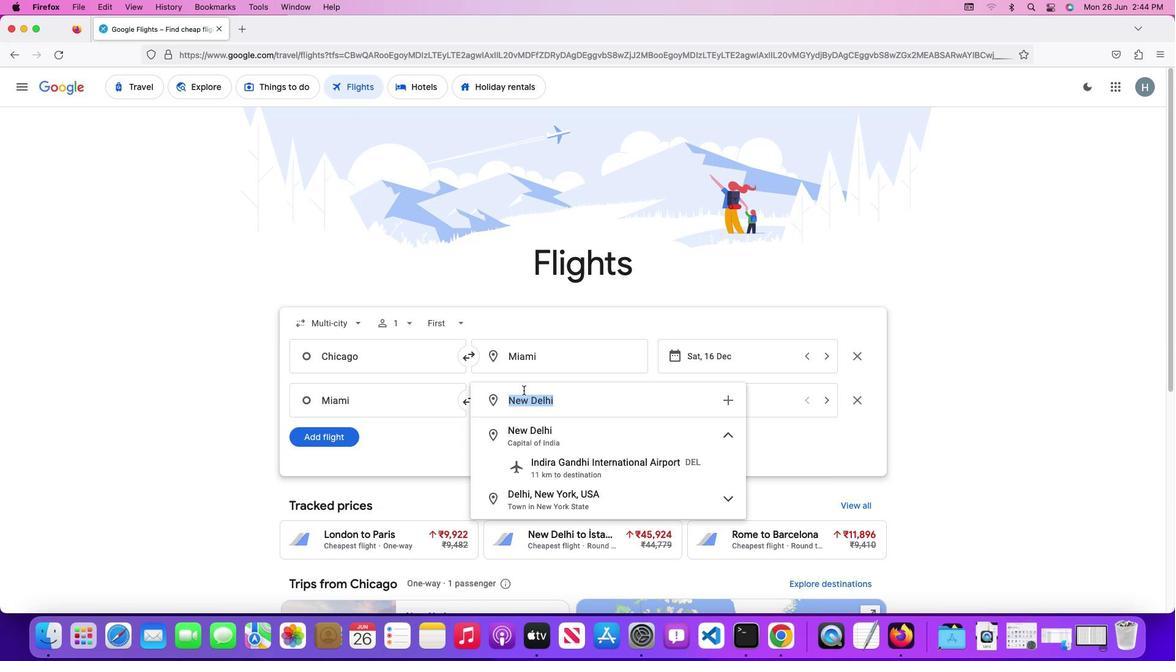 
Action: Key pressed Key.shift'S''a''n'Key.spaceKey.shift'D''i''e''g''o'
Screenshot: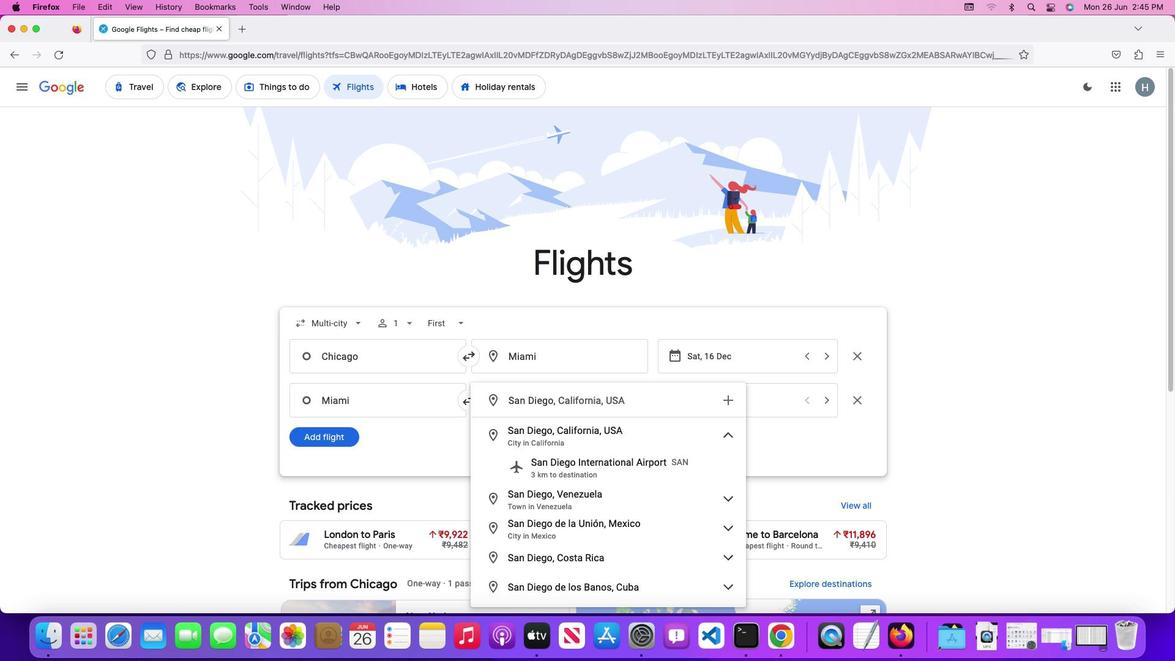 
Action: Mouse moved to (538, 424)
Screenshot: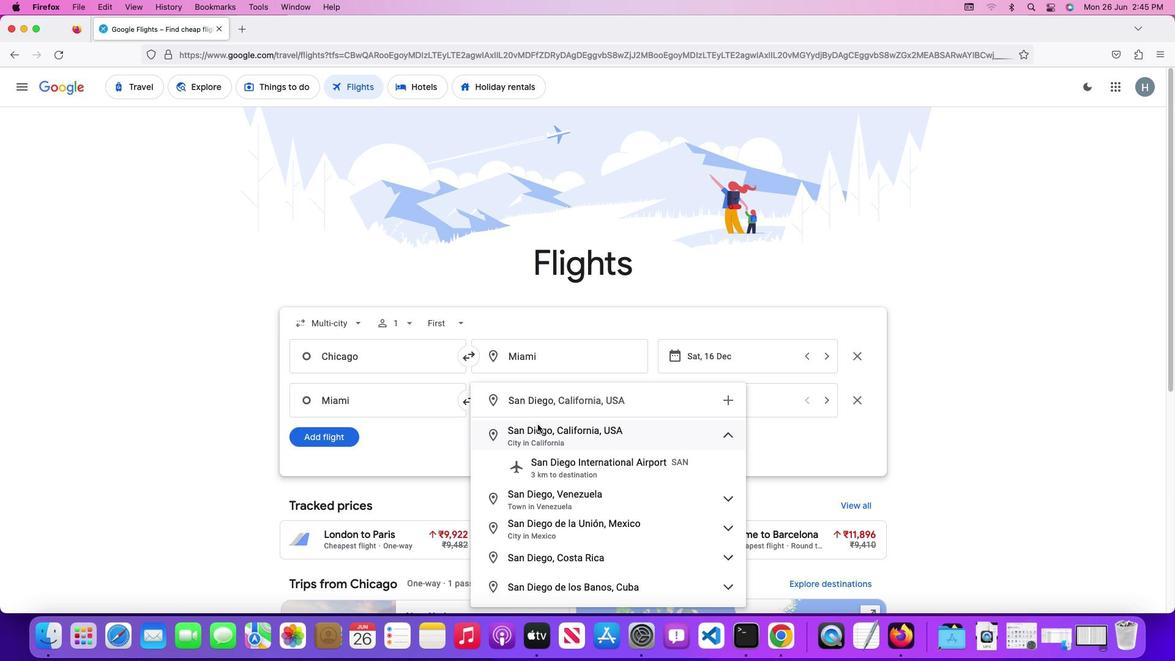 
Action: Mouse pressed left at (538, 424)
Screenshot: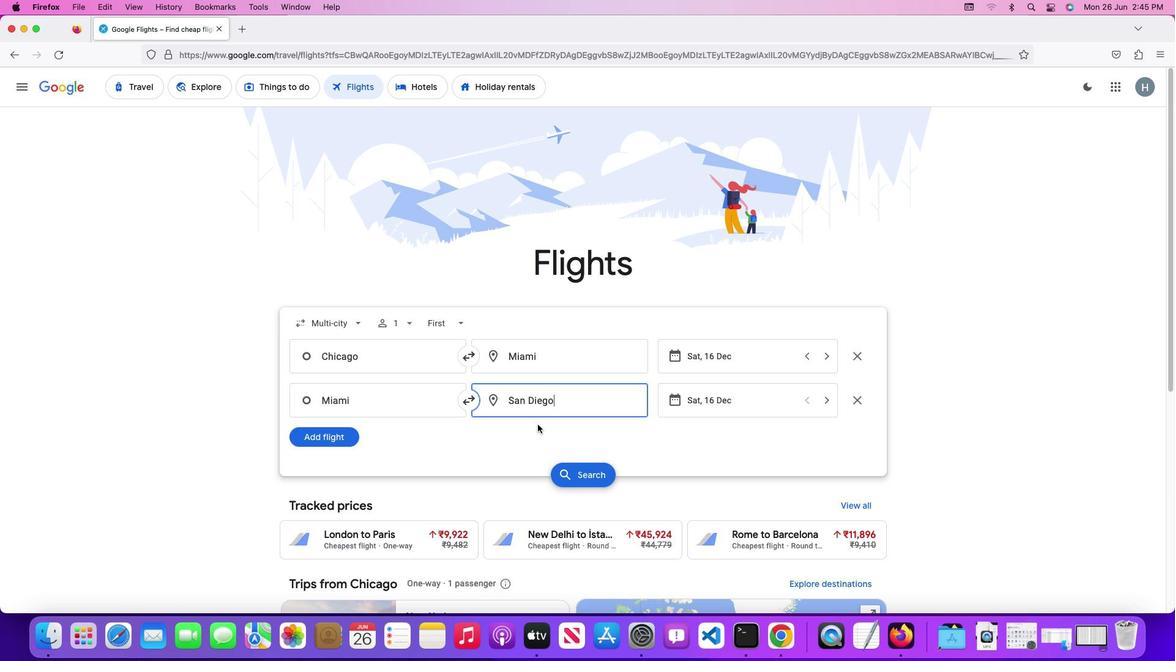 
Action: Mouse moved to (703, 404)
Screenshot: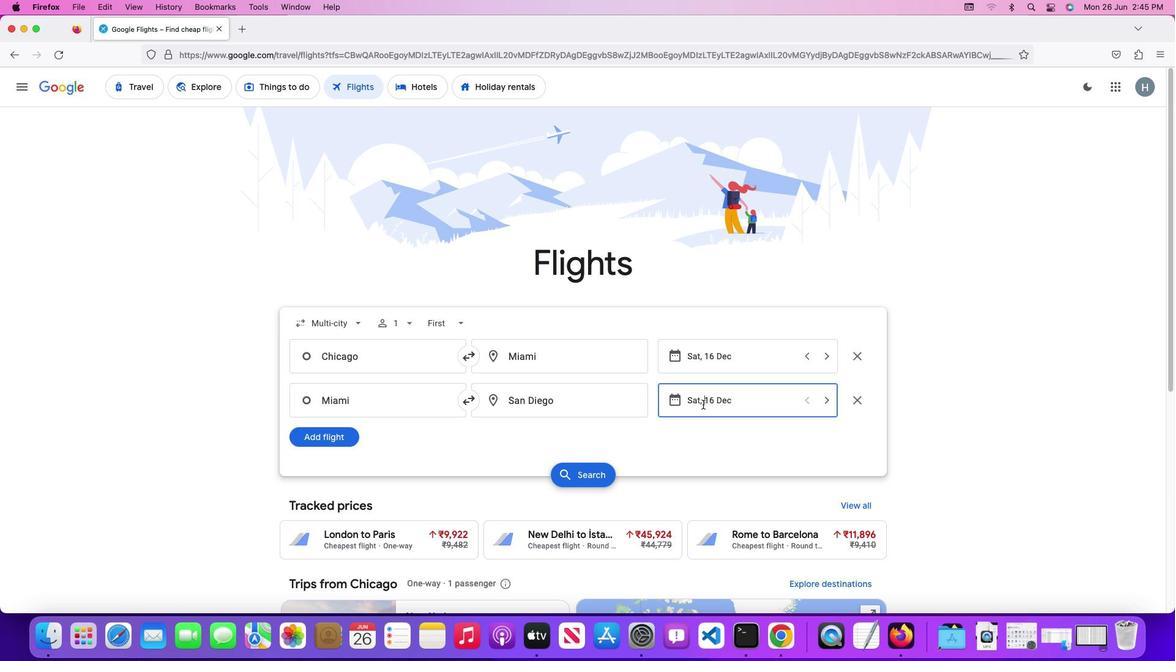 
Action: Mouse pressed left at (703, 404)
Screenshot: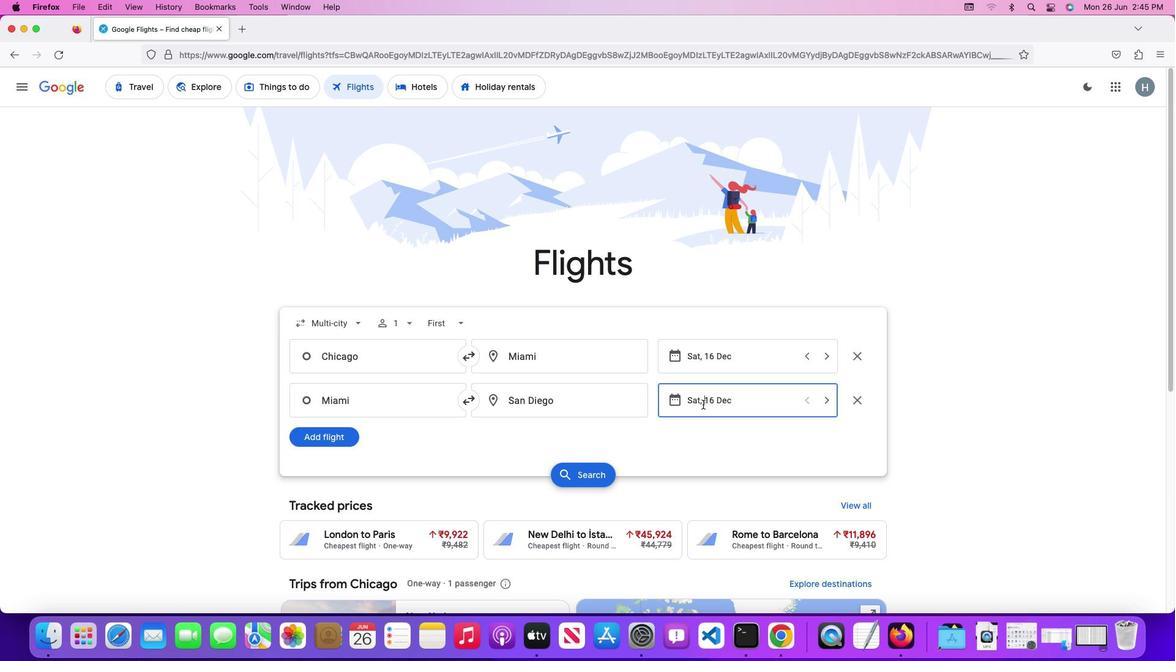 
Action: Mouse moved to (581, 483)
Screenshot: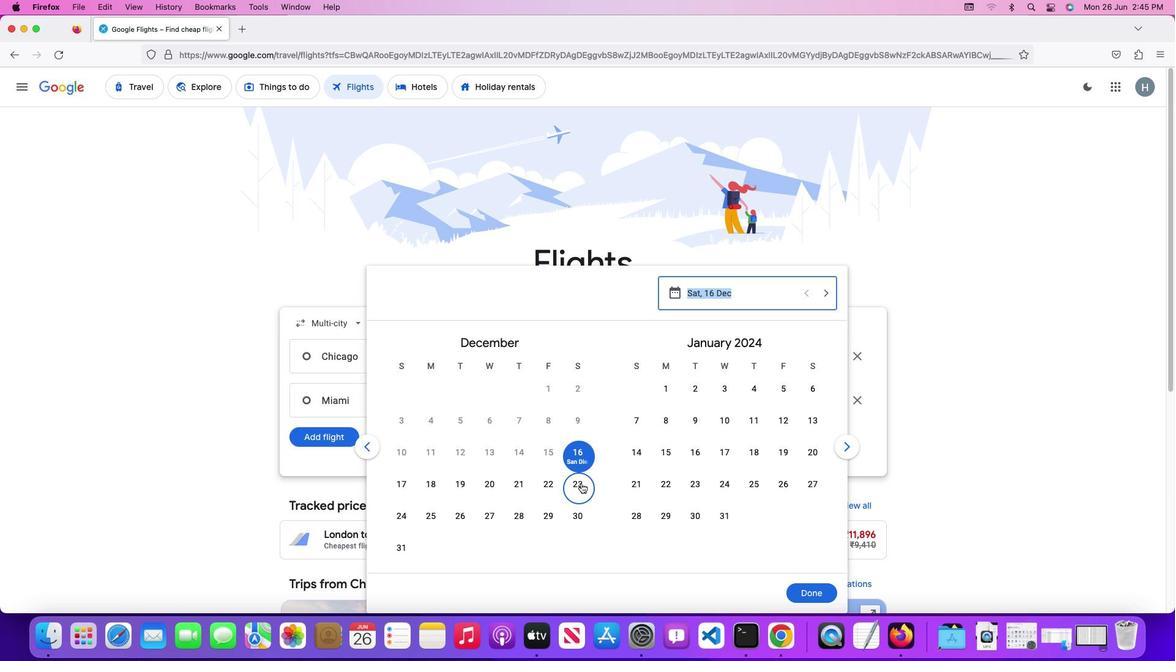 
Action: Mouse pressed left at (581, 483)
Screenshot: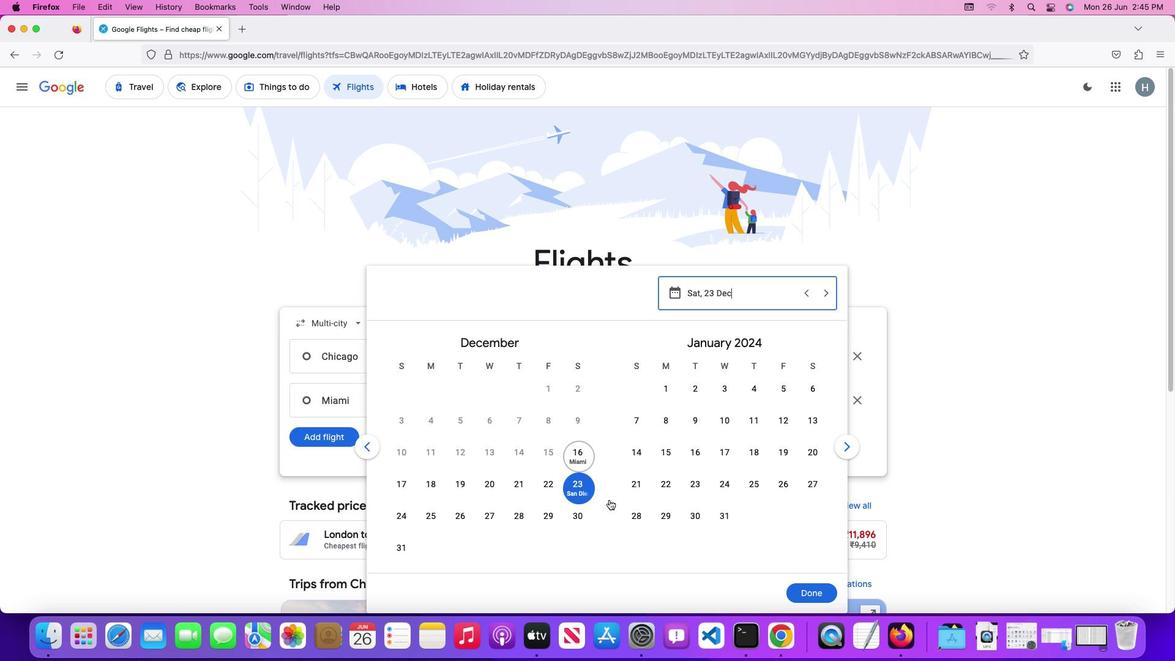 
Action: Mouse moved to (814, 594)
Screenshot: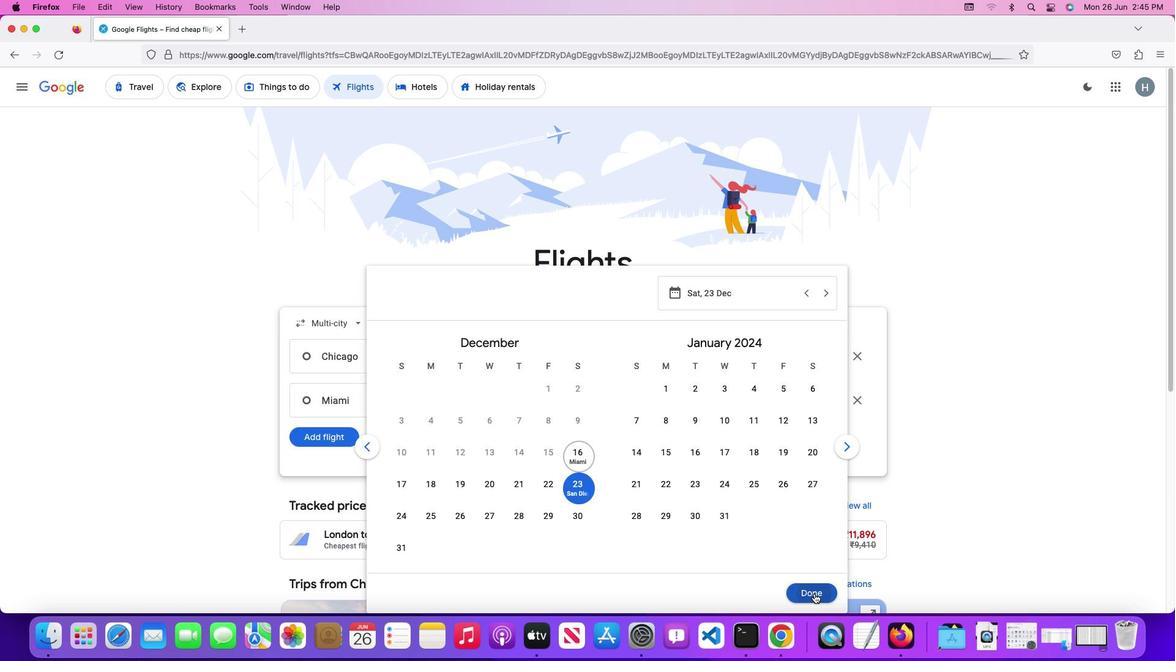 
Action: Mouse pressed left at (814, 594)
Screenshot: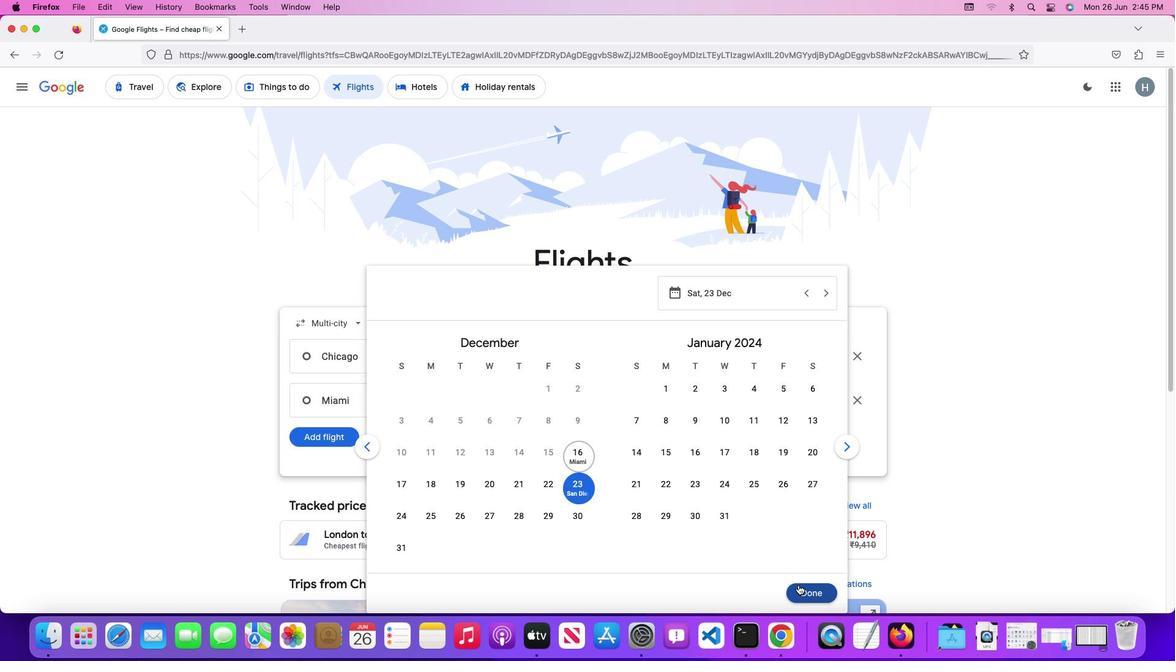 
Action: Mouse moved to (583, 478)
Screenshot: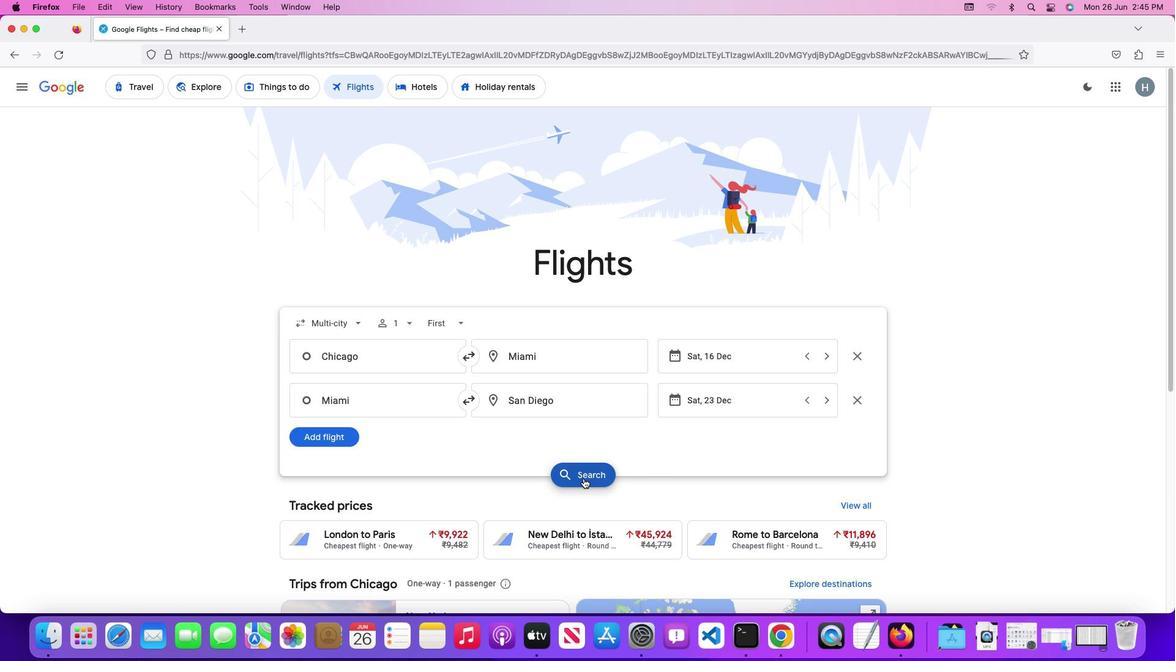 
Action: Mouse pressed left at (583, 478)
Screenshot: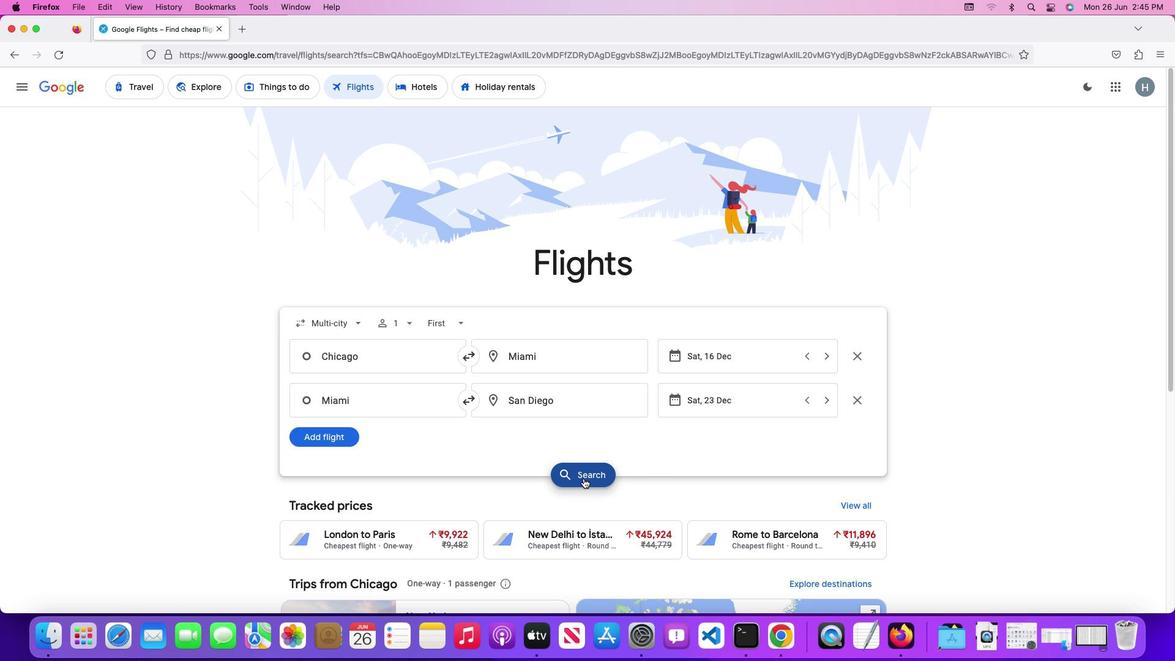 
Action: Mouse moved to (557, 370)
Screenshot: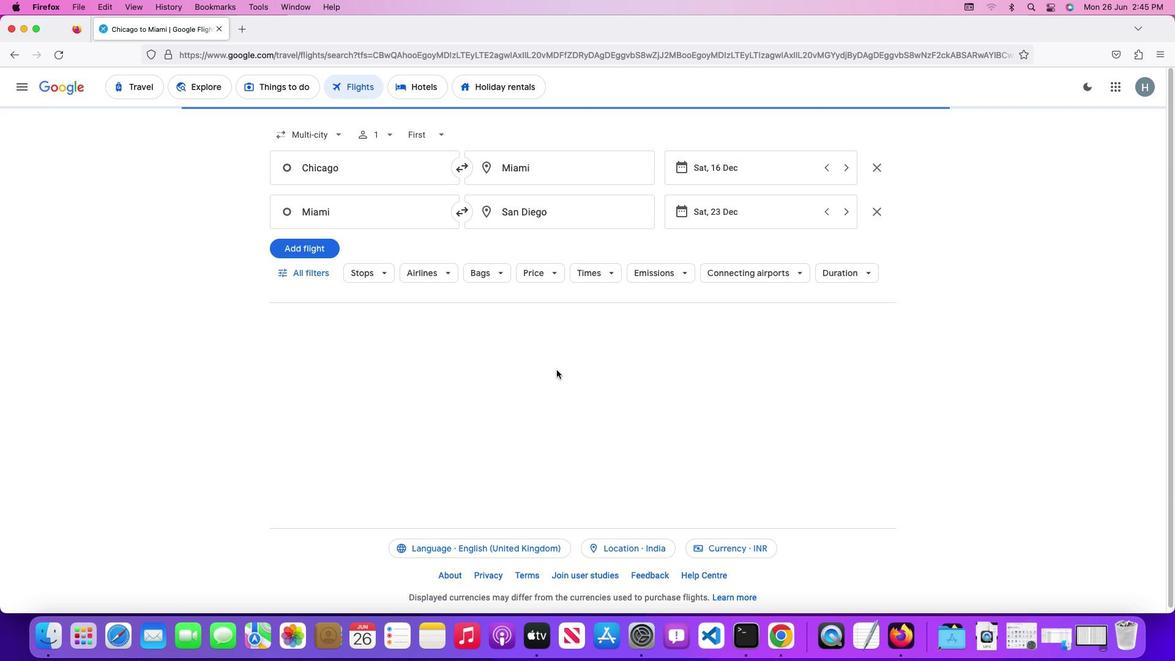 
